 Task: Select Grocery. Add to cart, from Sprouts Farmers Market for 1123 Parrill Court, Portage, Indiana 46368, Cell Number 219-406-4695, following items : Cauliflower (each) - 2, Kerrygold Butter Garlic & Herb (3.5 oz) - 1, Red White Flesh Dragon Fruit (each) - 1, Sprouts Organic Cultured Dairy Yogurt Drink Original (12.6 oz) - 2, Russet Potatoes (4 ct) - 1, Mediterranean Orzo & Feta Salad (by pound) - 2, Spicy Buffalo Wings Meal (by pound) - 1, Giovanni Hemp Hydrating Hair Serum (2.75 oz) - 1, Giovanni Ultra Moist Shampoo Avocado Plus Olive Oil (8.5 oz) - 2, Dark Red Kidney Beans PLU #6065 (by pound) - 1
Action: Mouse moved to (423, 140)
Screenshot: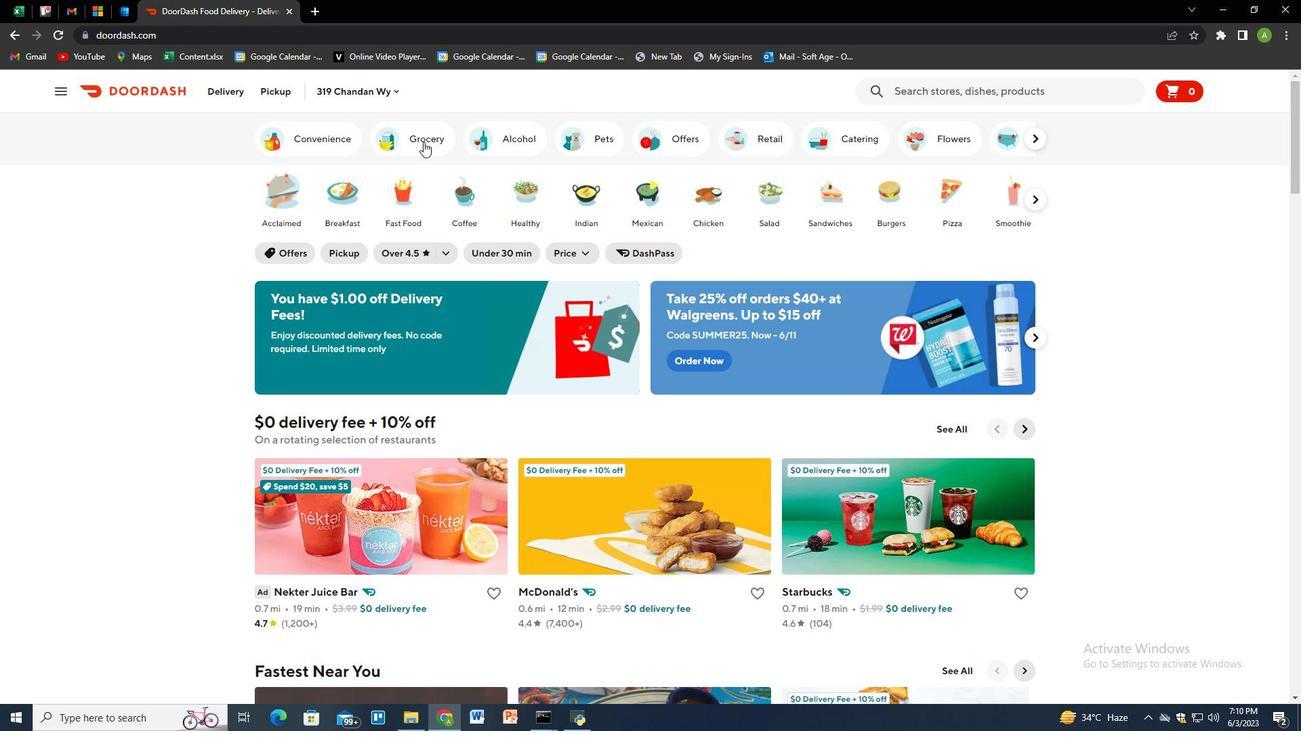 
Action: Mouse pressed left at (423, 140)
Screenshot: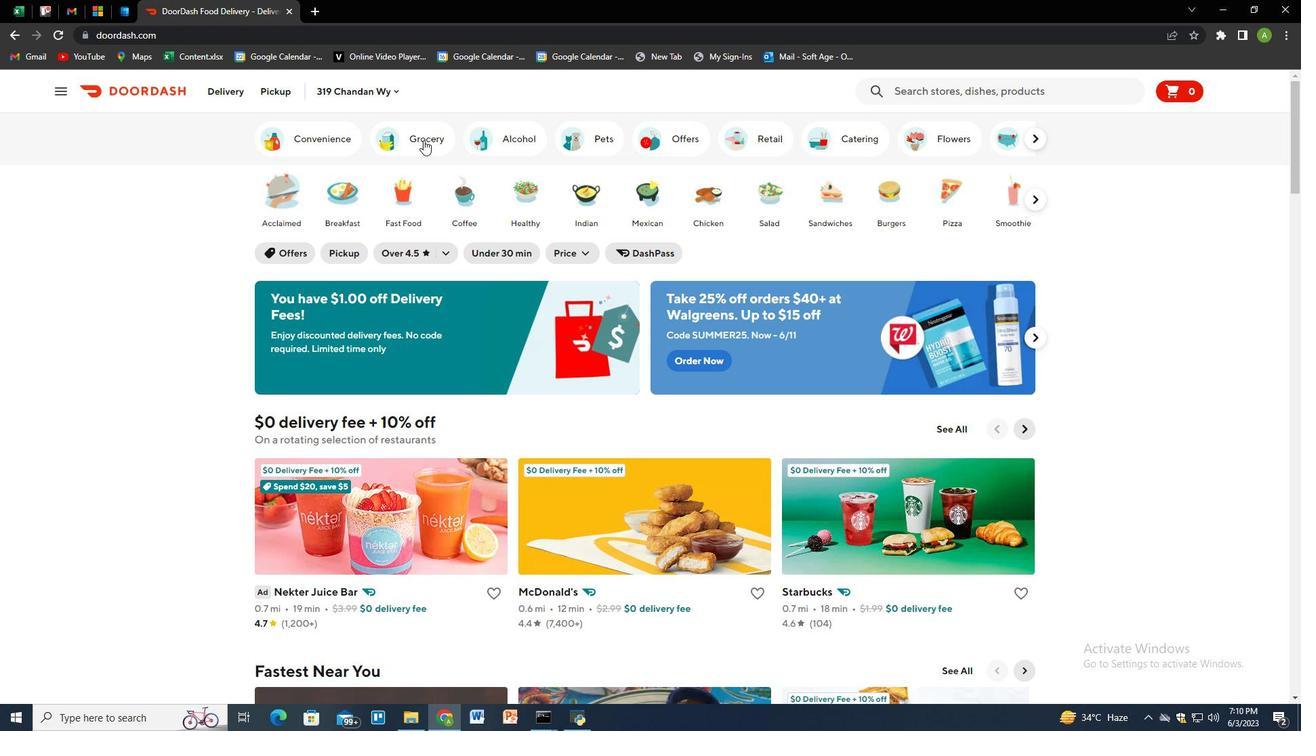 
Action: Mouse moved to (563, 433)
Screenshot: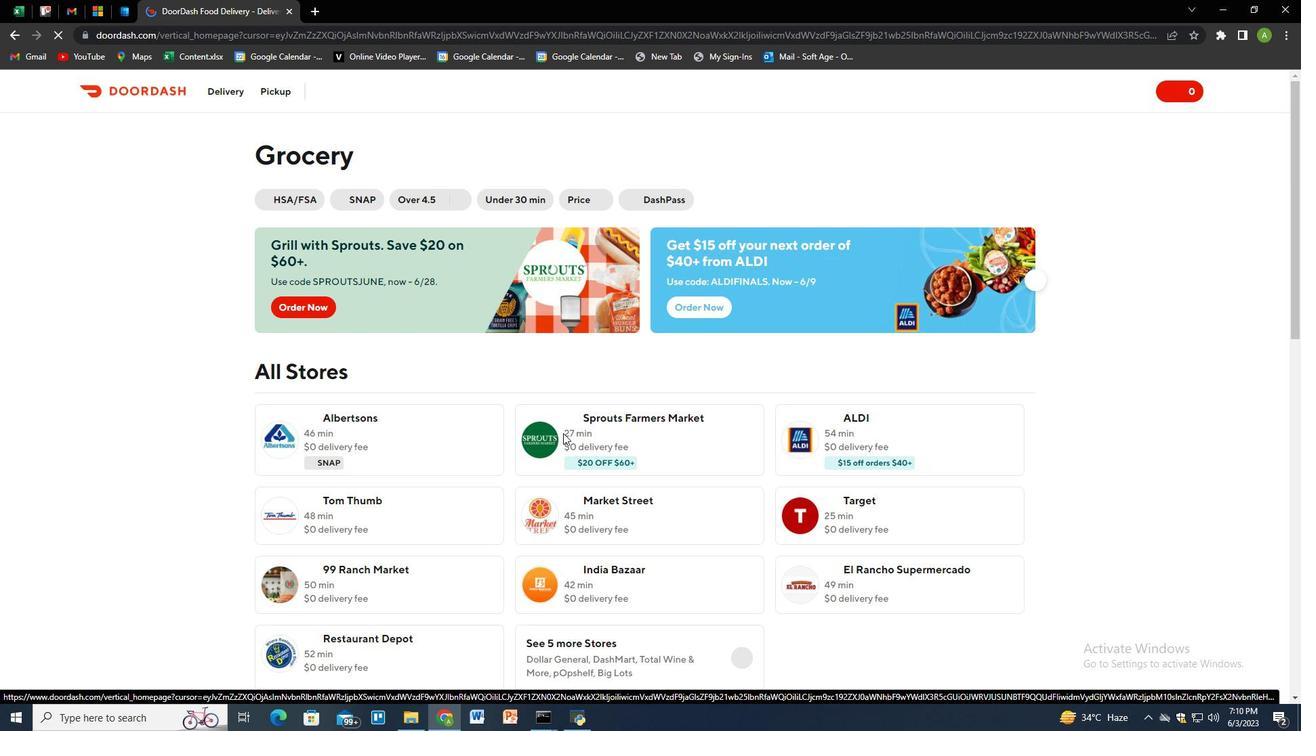 
Action: Mouse pressed left at (563, 433)
Screenshot: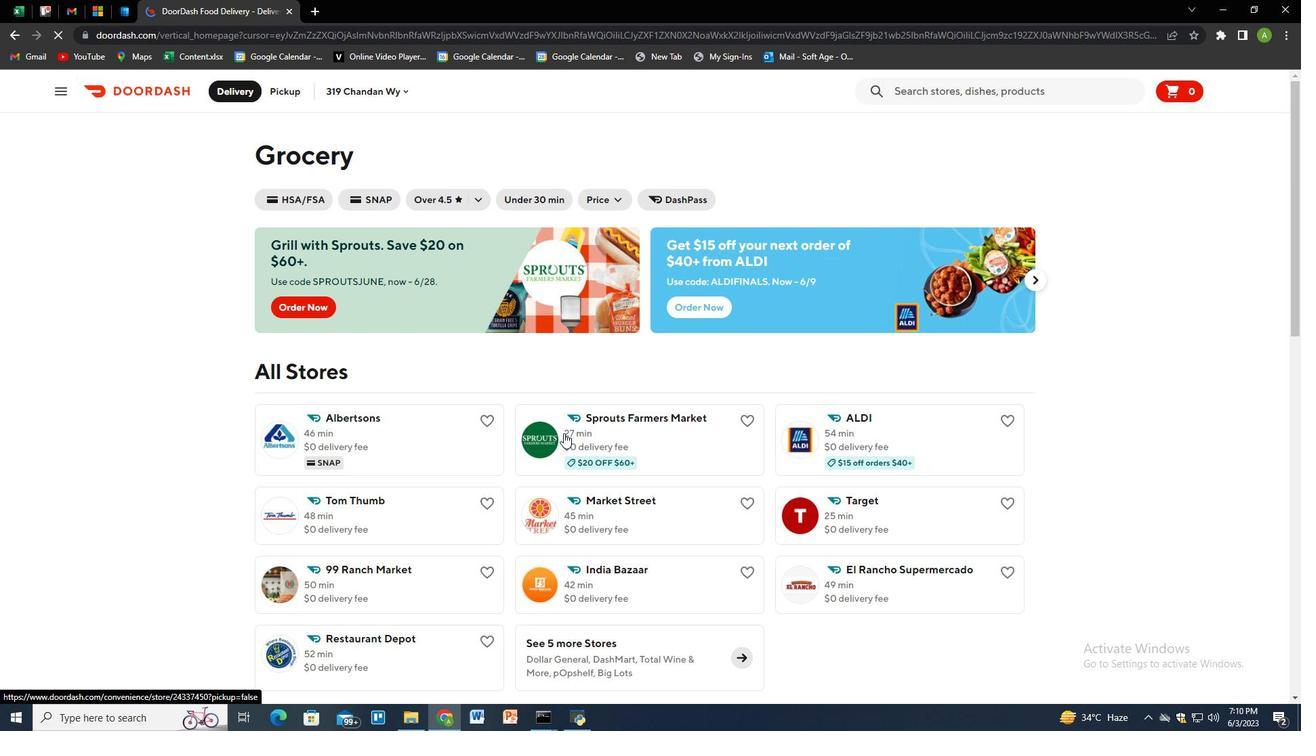 
Action: Mouse moved to (288, 88)
Screenshot: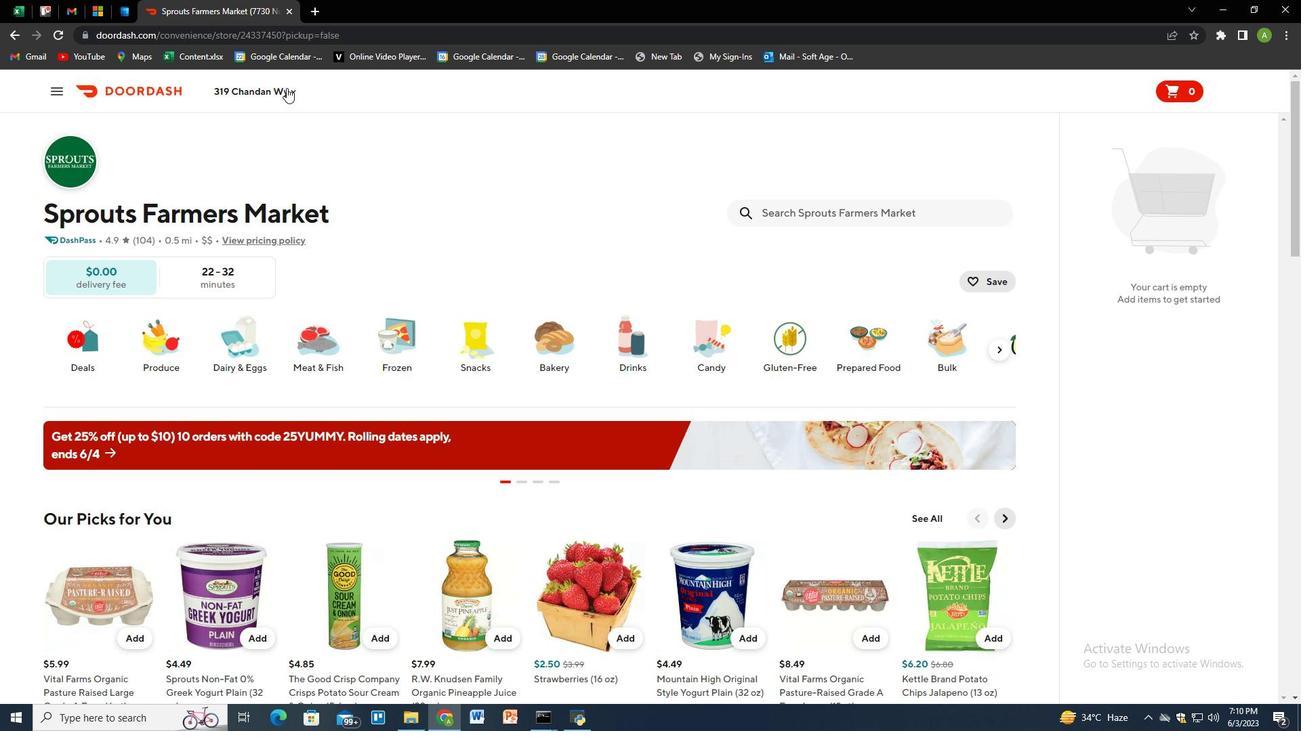 
Action: Mouse pressed left at (288, 88)
Screenshot: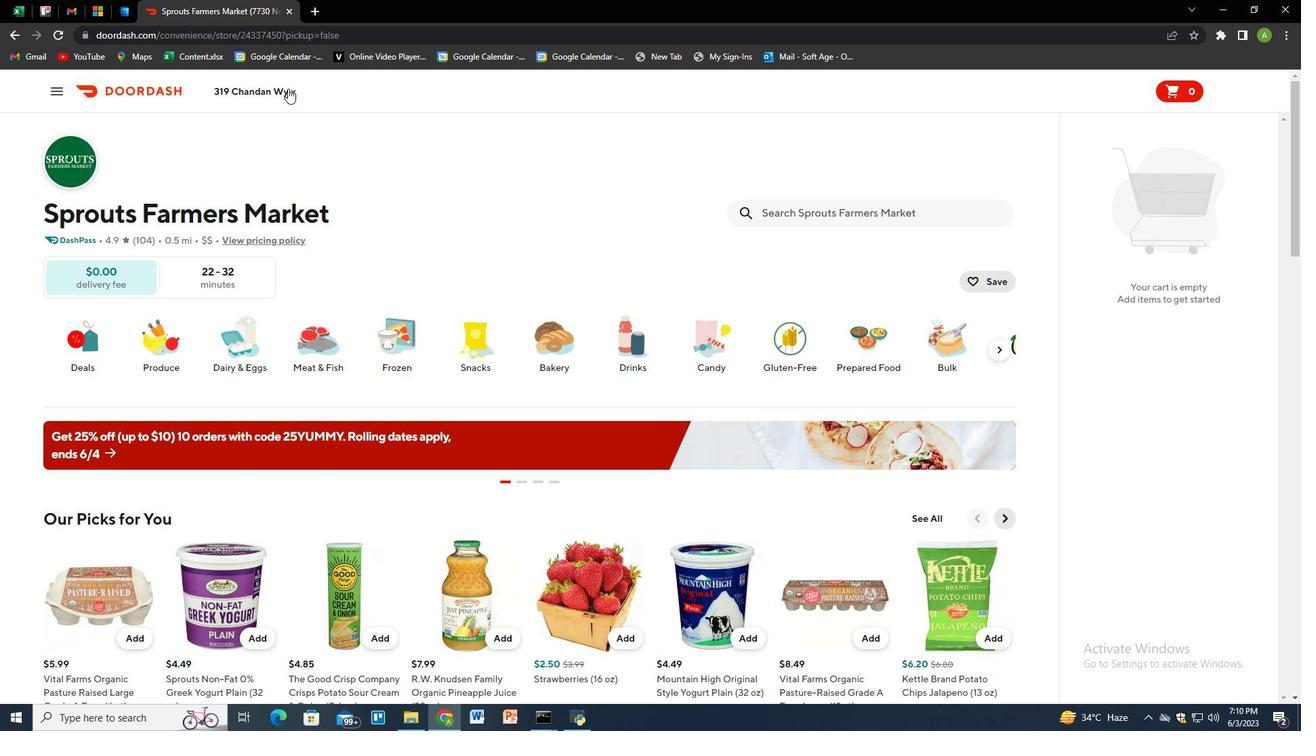 
Action: Mouse moved to (305, 145)
Screenshot: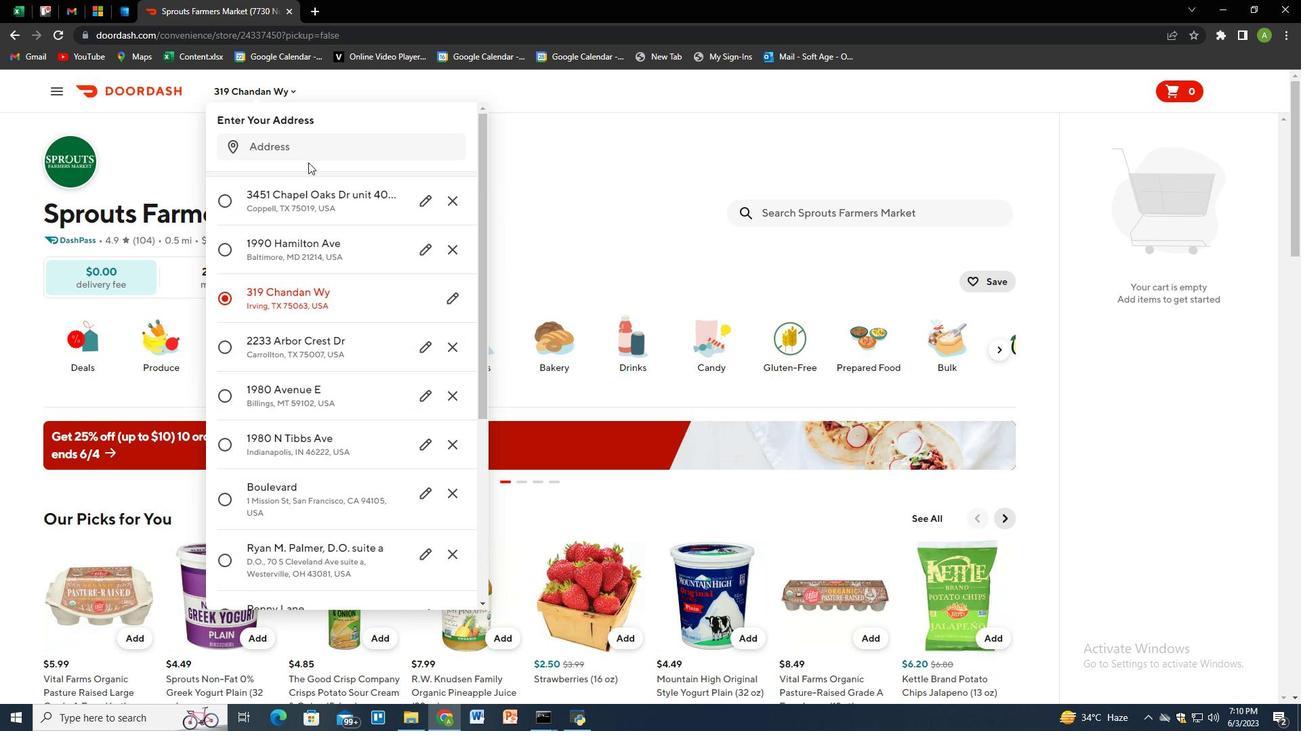
Action: Mouse pressed left at (305, 145)
Screenshot: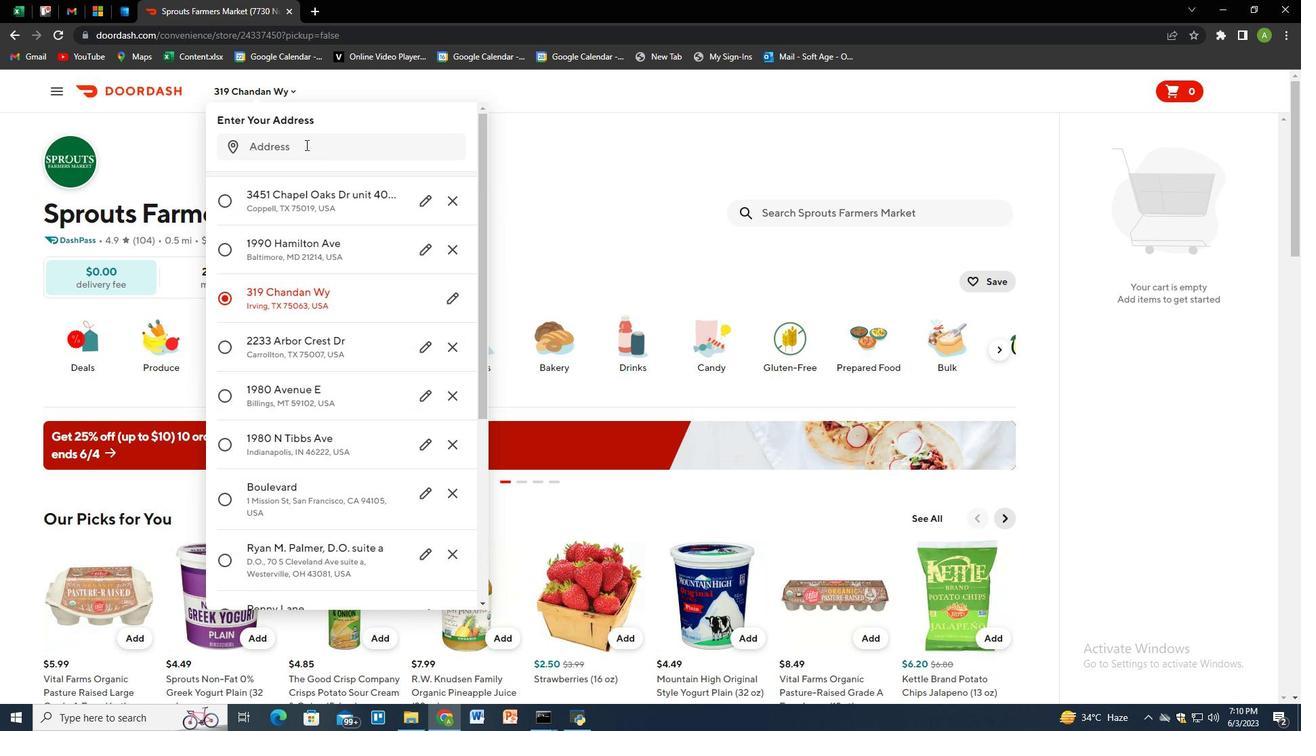 
Action: Key pressed 46368<Key.backspace><Key.backspace><Key.backspace><Key.backspace><Key.backspace><Key.backspace><Key.backspace><Key.backspace><Key.backspace><Key.backspace>1123<Key.space>parrill<Key.space>court,<Key.space>portage,<Key.space>indiana<Key.space>46368<Key.enter>
Screenshot: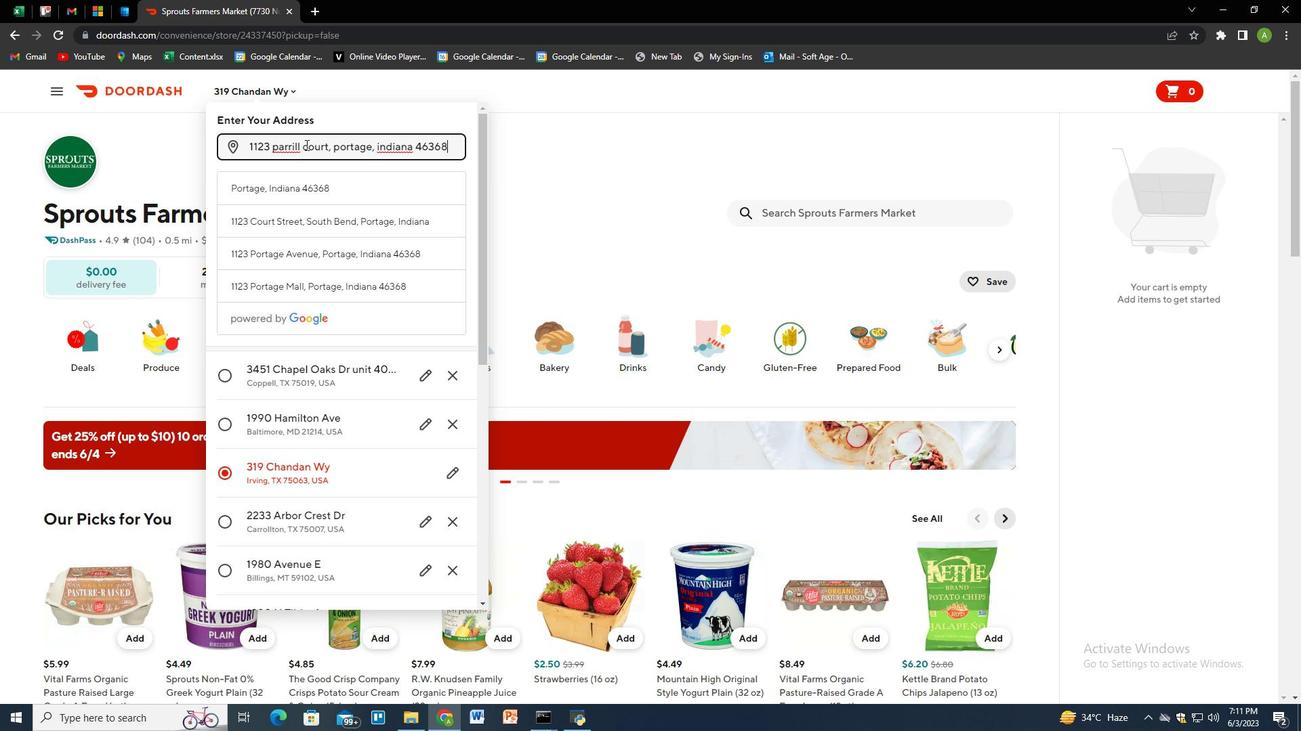 
Action: Mouse moved to (412, 603)
Screenshot: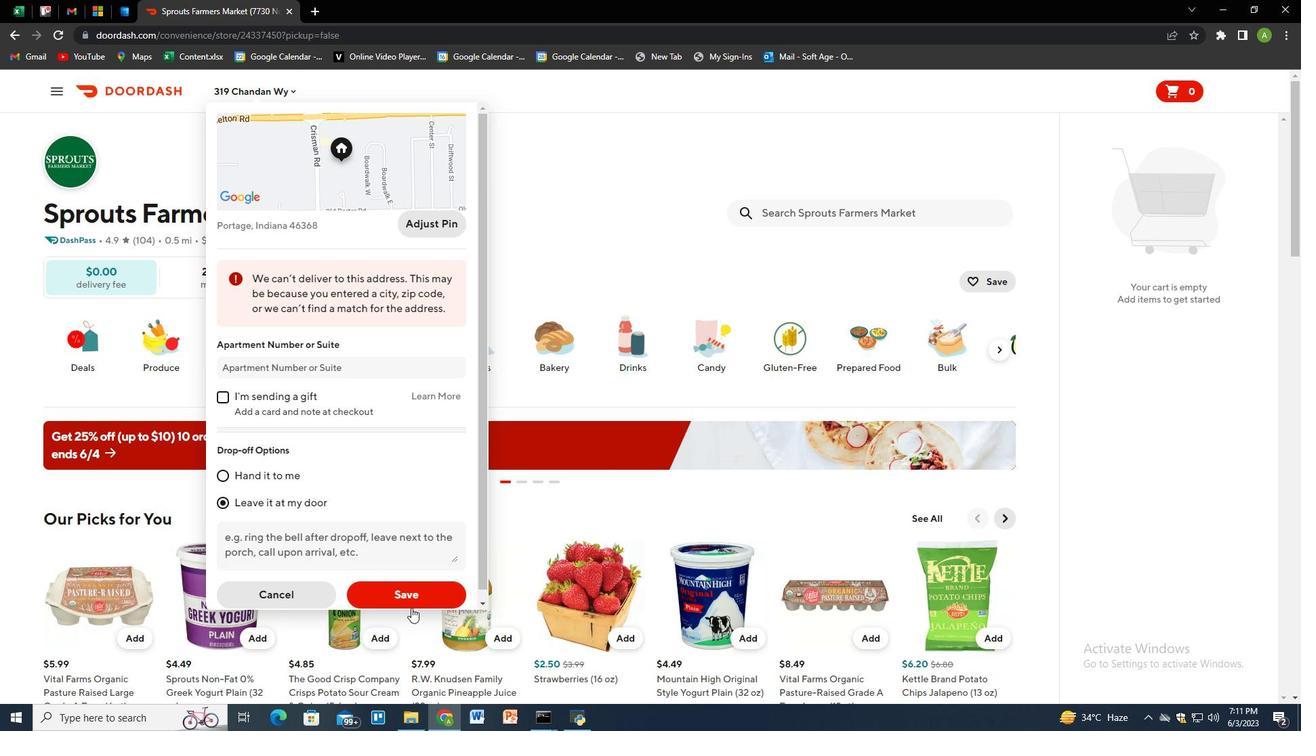 
Action: Mouse pressed left at (412, 603)
Screenshot: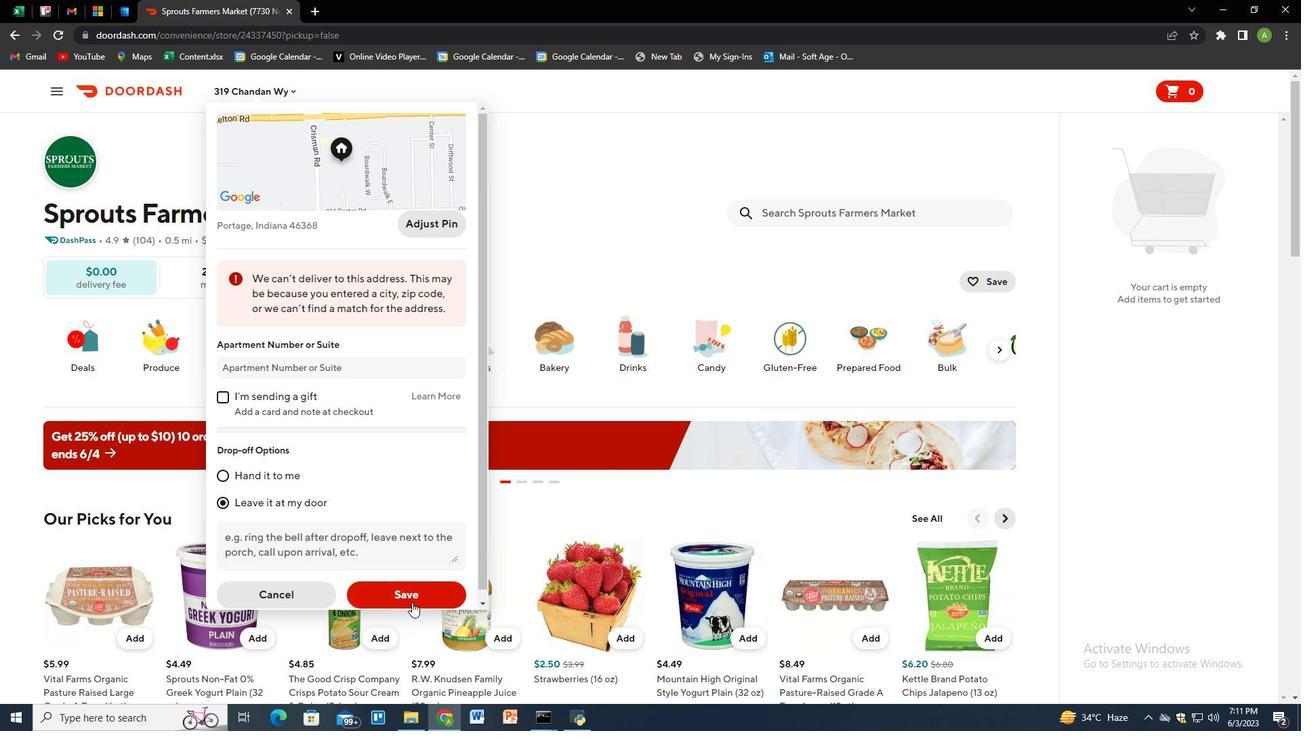 
Action: Mouse moved to (804, 218)
Screenshot: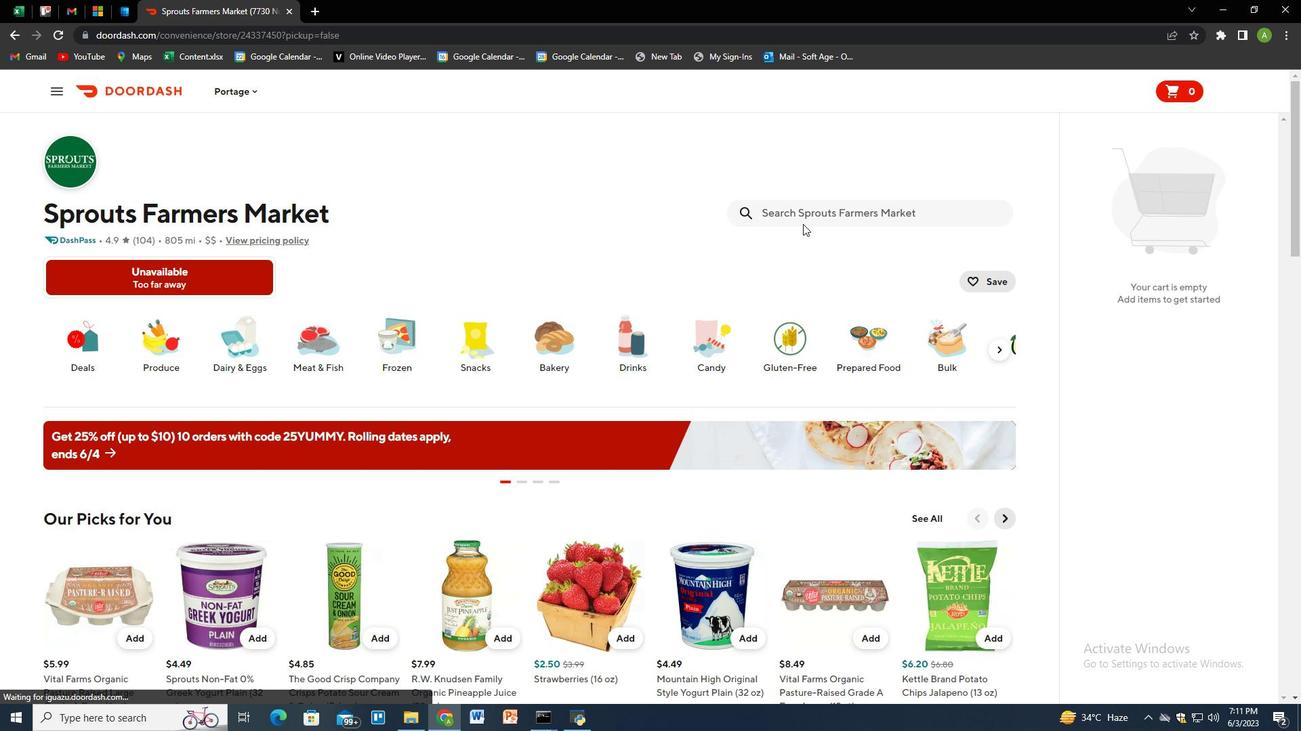 
Action: Mouse pressed left at (804, 218)
Screenshot: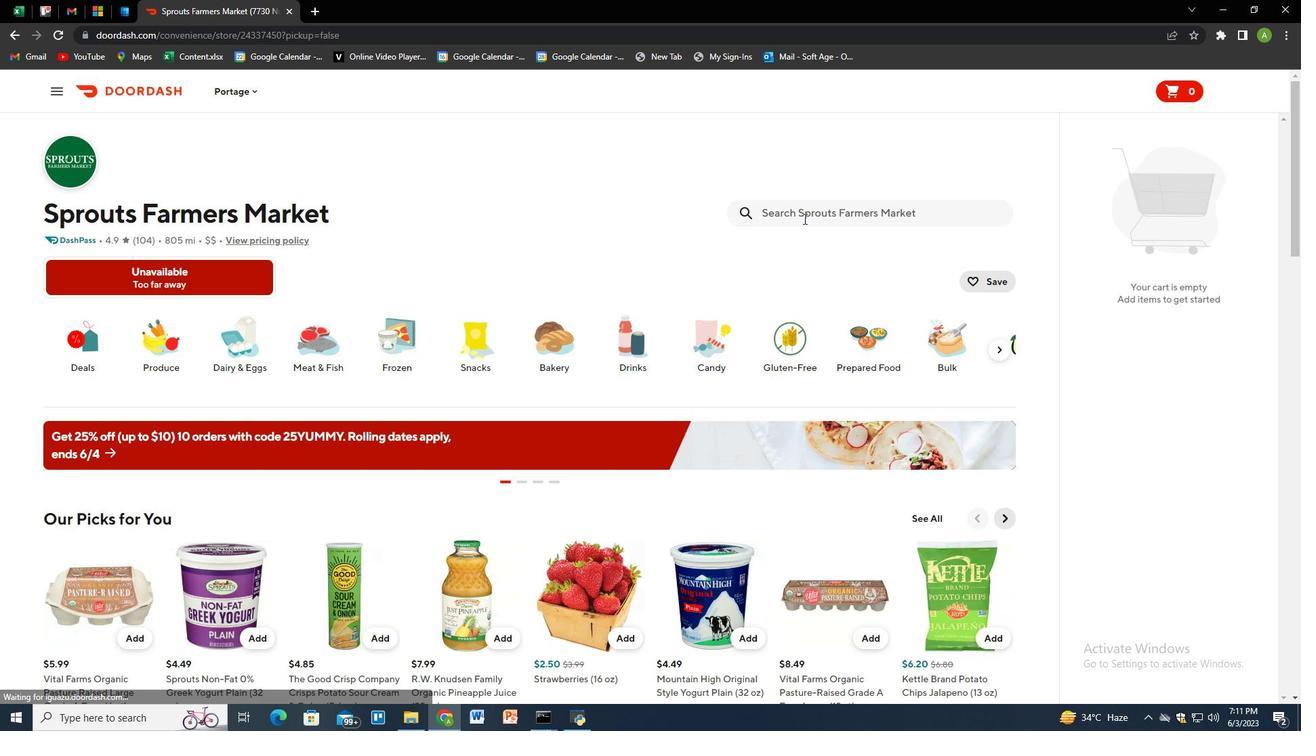
Action: Key pressed cauliflower<Key.space><Key.shift_r>(each<Key.shift_r>)<Key.enter>
Screenshot: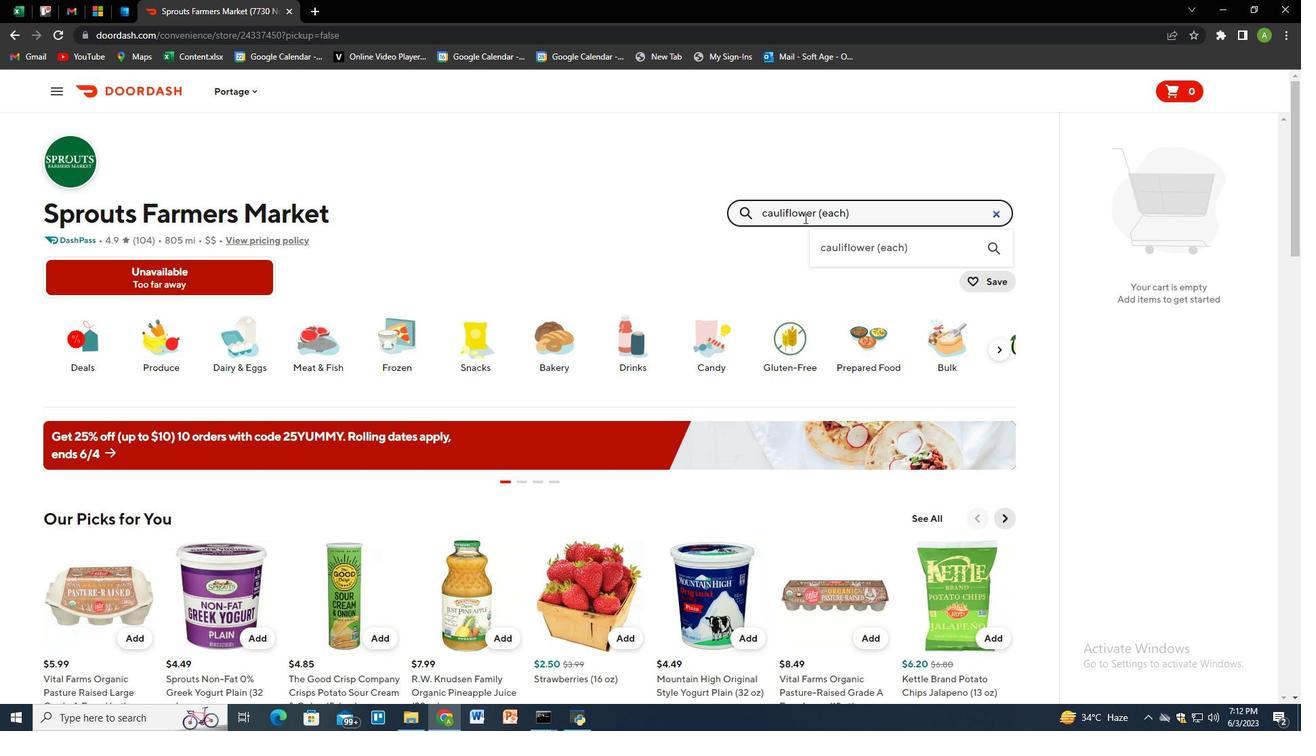 
Action: Mouse moved to (120, 355)
Screenshot: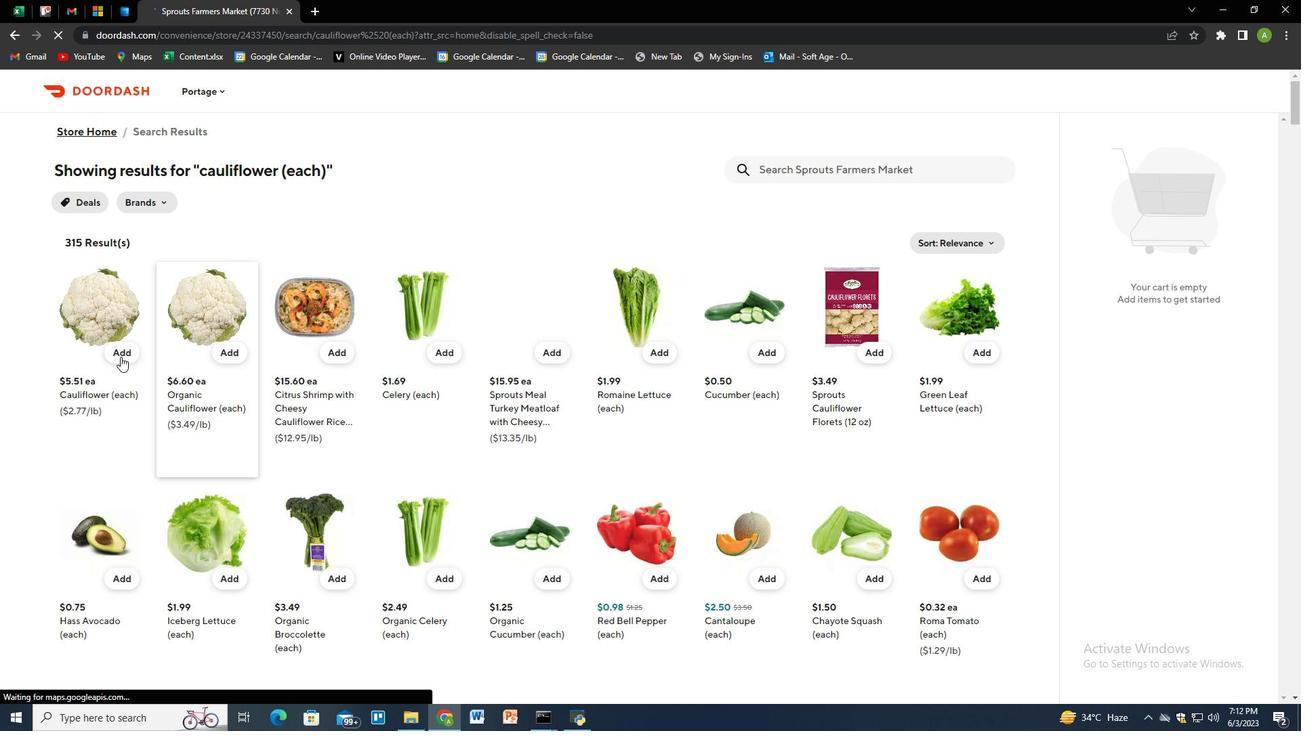 
Action: Mouse pressed left at (120, 355)
Screenshot: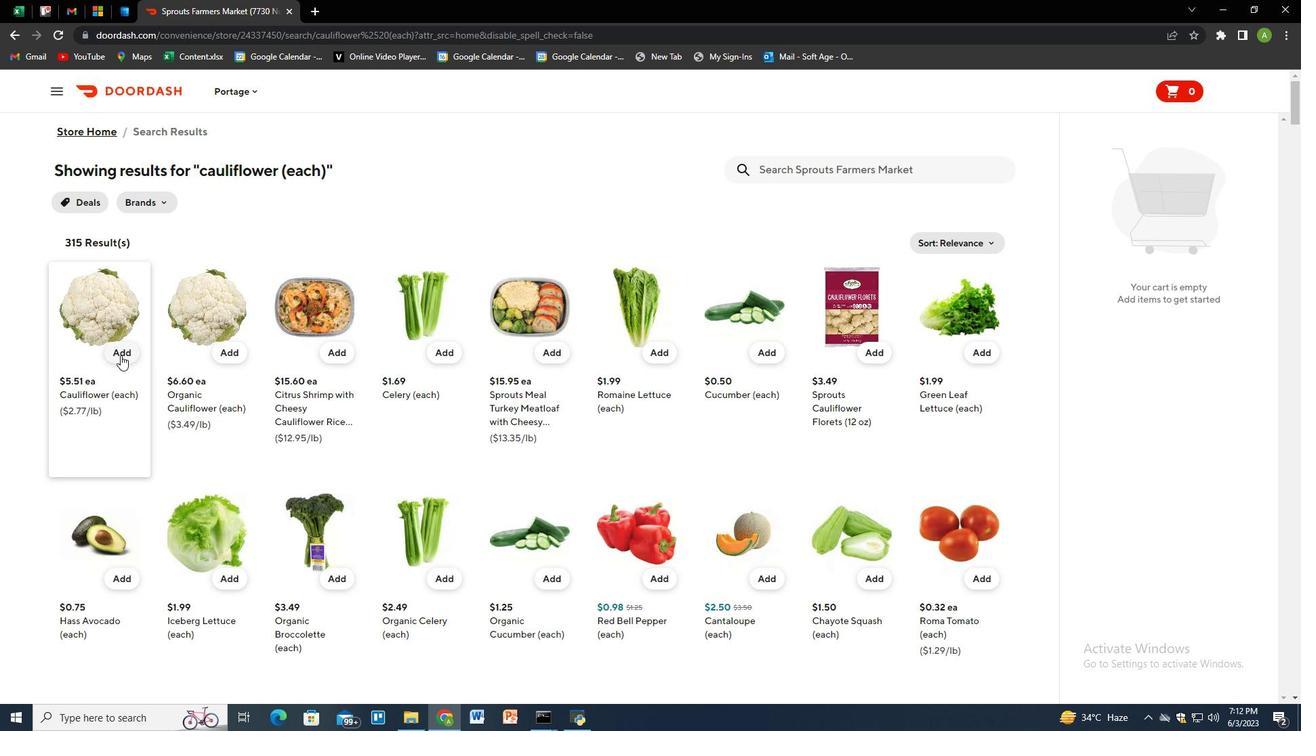 
Action: Mouse moved to (1257, 248)
Screenshot: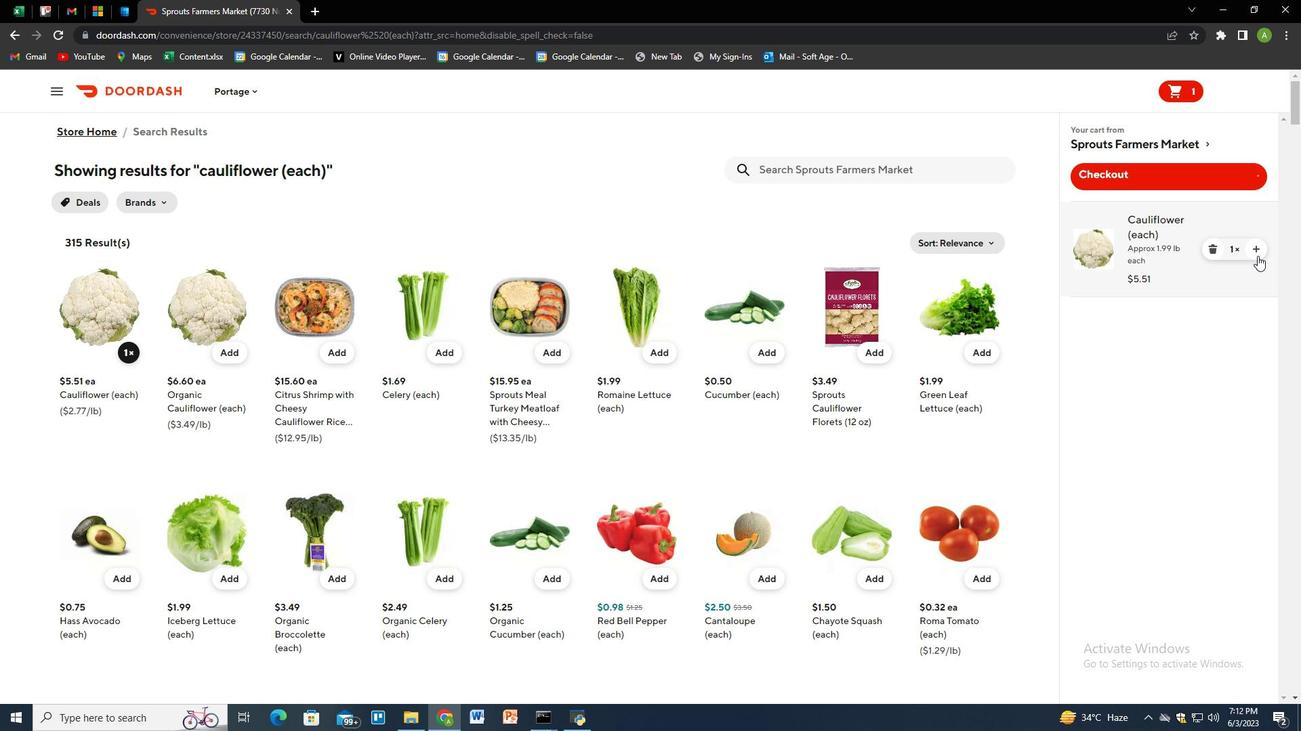 
Action: Mouse pressed left at (1257, 248)
Screenshot: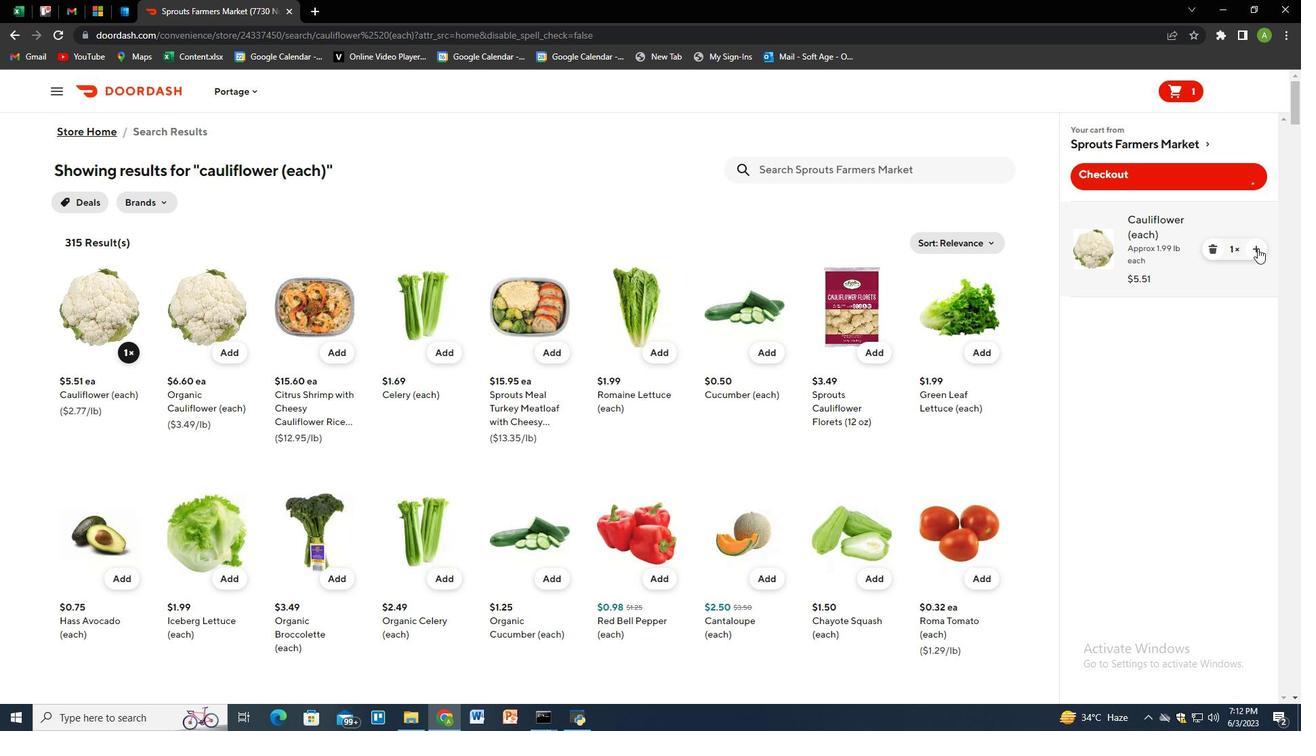 
Action: Mouse moved to (828, 170)
Screenshot: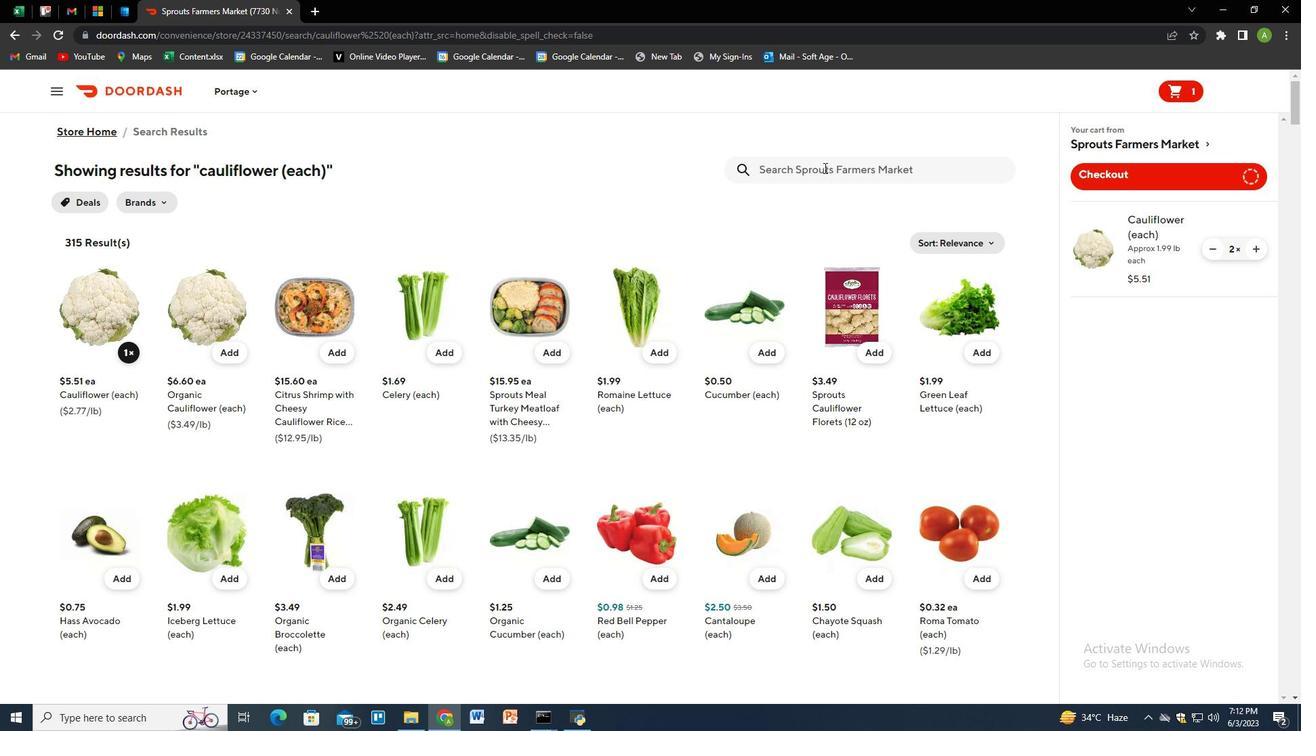 
Action: Mouse pressed left at (828, 170)
Screenshot: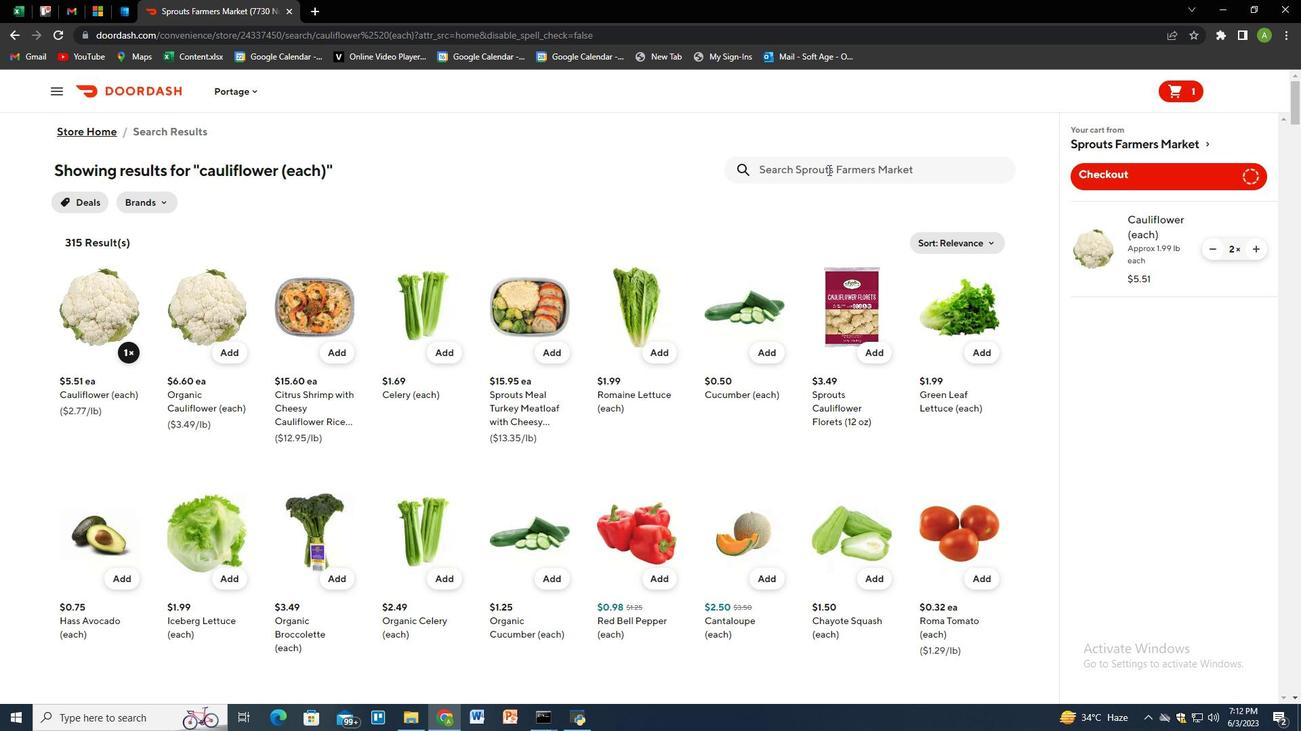 
Action: Key pressed kerrygold<Key.space>butter<Key.space>garlic<Key.space><Key.shift_r><Key.shift_r><Key.shift_r><Key.shift_r><Key.shift_r><Key.shift_r><Key.shift_r><Key.shift_r><Key.shift_r><Key.shift_r><Key.shift_r><Key.shift_r><Key.shift_r><Key.shift_r><Key.shift_r>&<Key.space>herb<Key.space><Key.shift_r>(3.5<Key.space>oz<Key.shift_r>)<Key.enter>
Screenshot: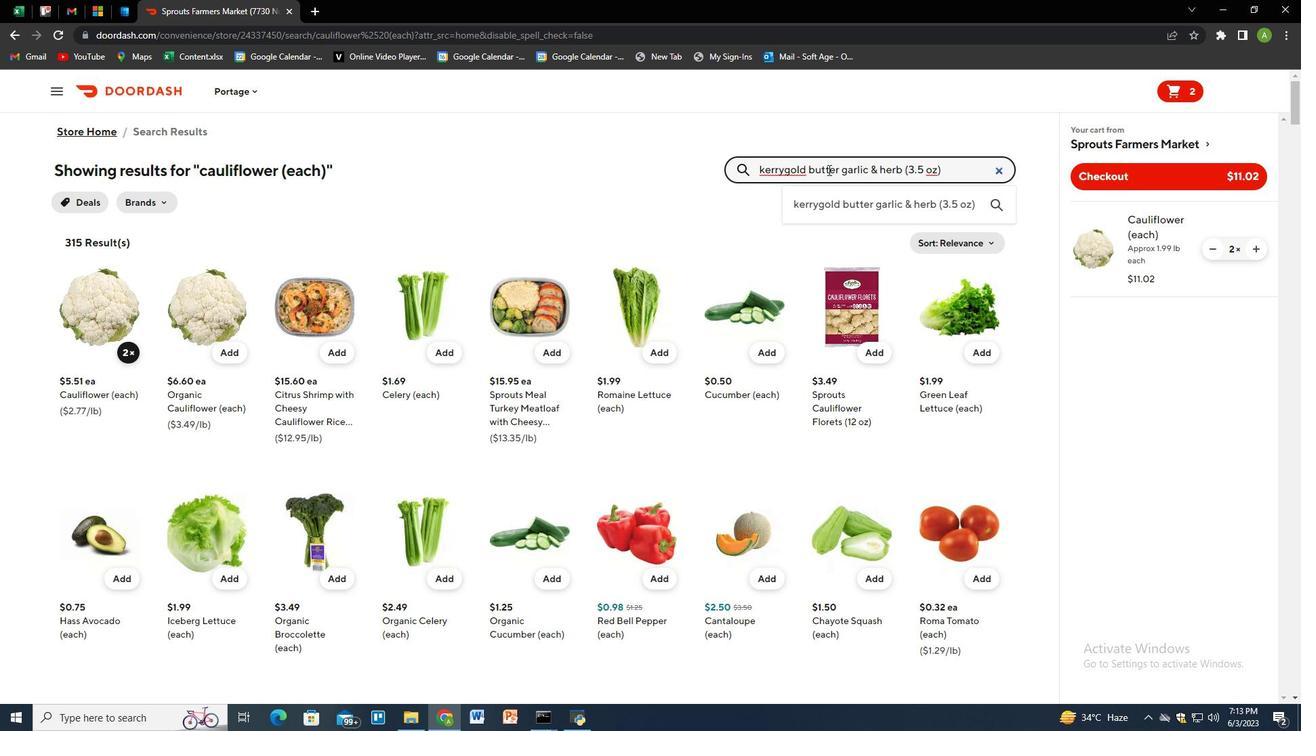 
Action: Mouse moved to (127, 353)
Screenshot: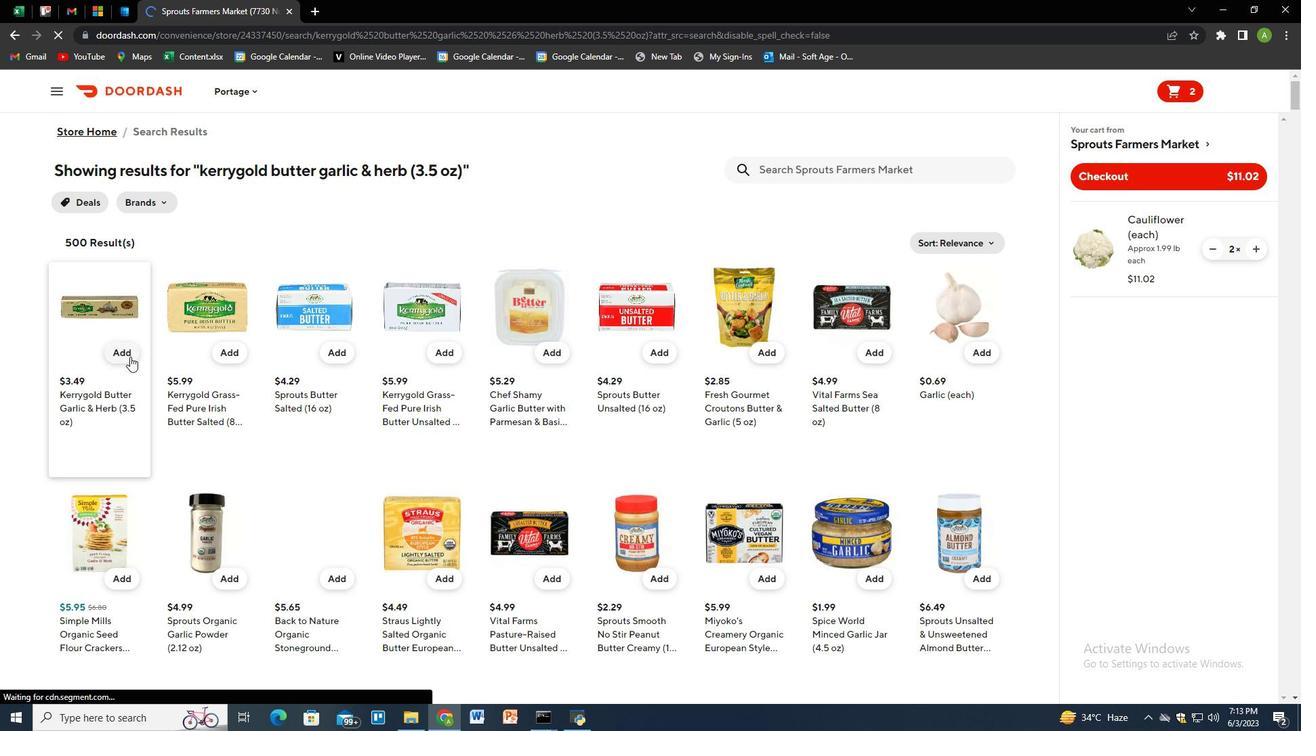 
Action: Mouse pressed left at (127, 353)
Screenshot: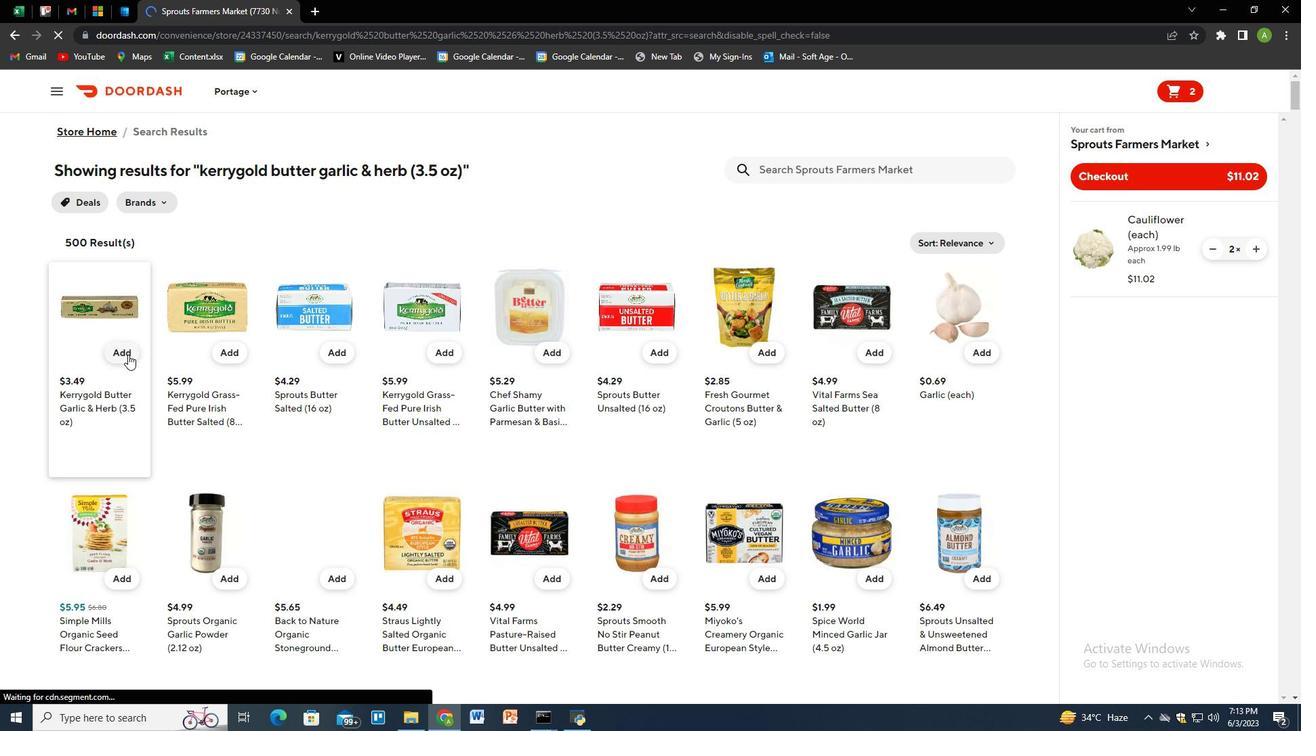 
Action: Mouse moved to (784, 165)
Screenshot: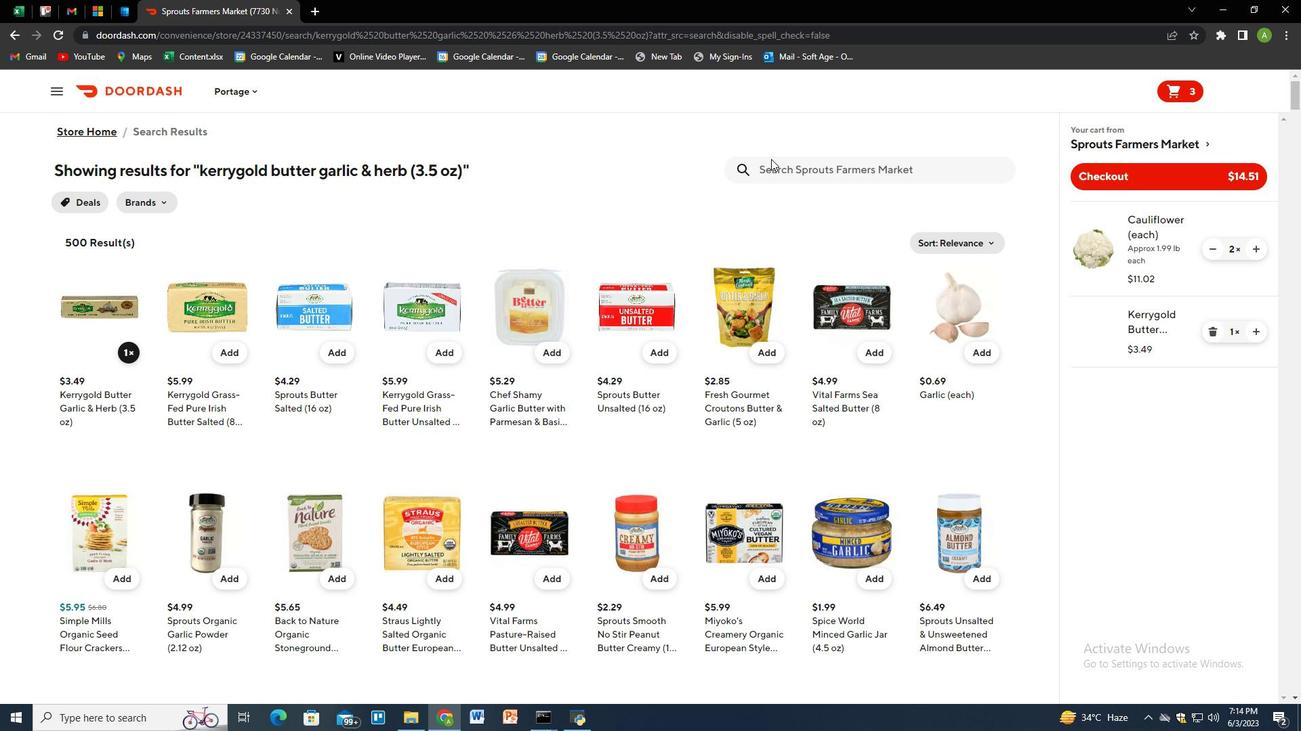 
Action: Mouse pressed left at (784, 165)
Screenshot: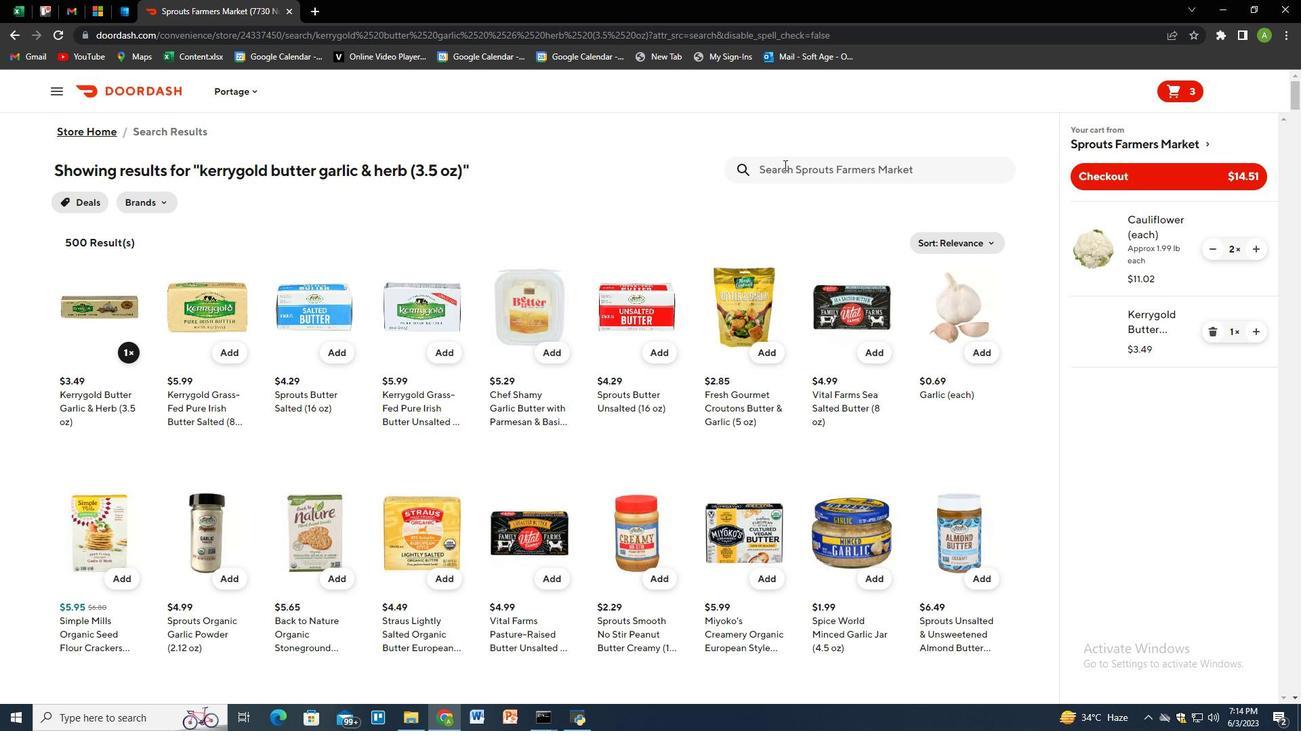 
Action: Key pressed red<Key.space>white<Key.space>flesh<Key.space>dragon<Key.space>fruit<Key.space><Key.shift_r>(each<Key.shift_r>)<Key.enter><Key.enter><Key.enter>
Screenshot: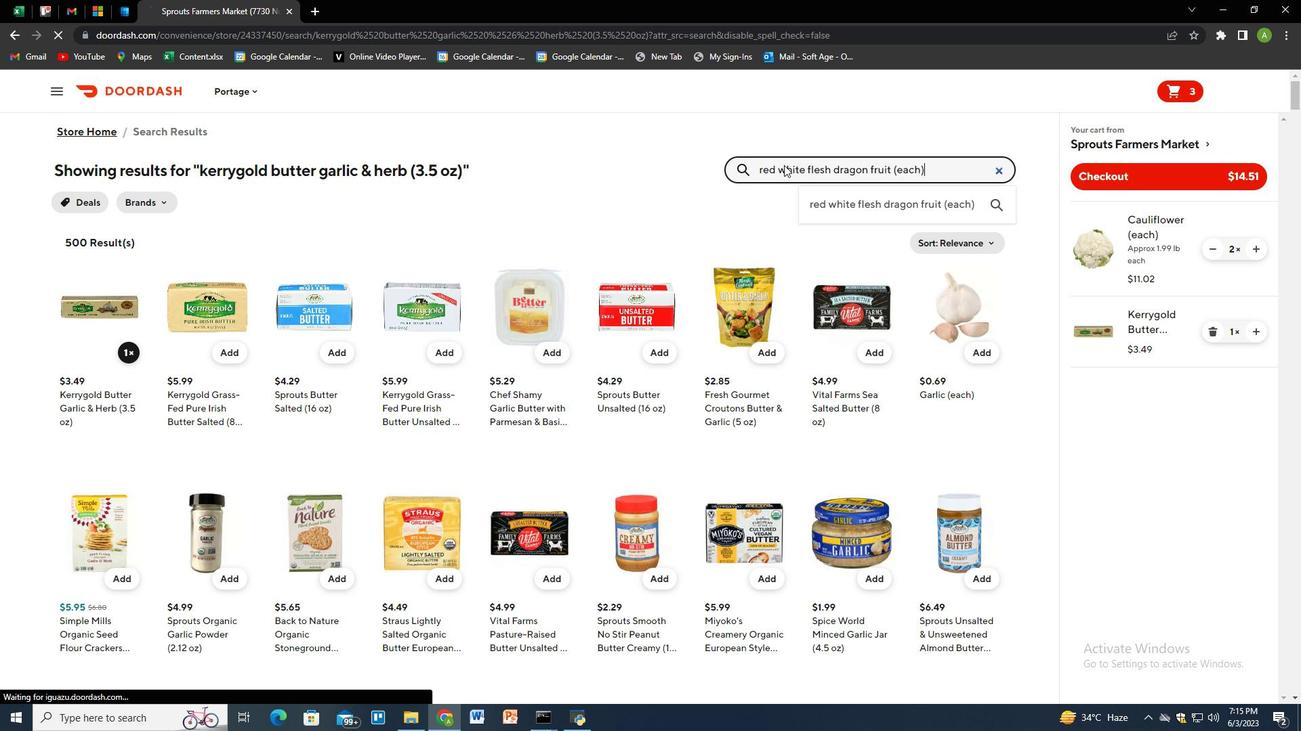 
Action: Mouse moved to (128, 347)
Screenshot: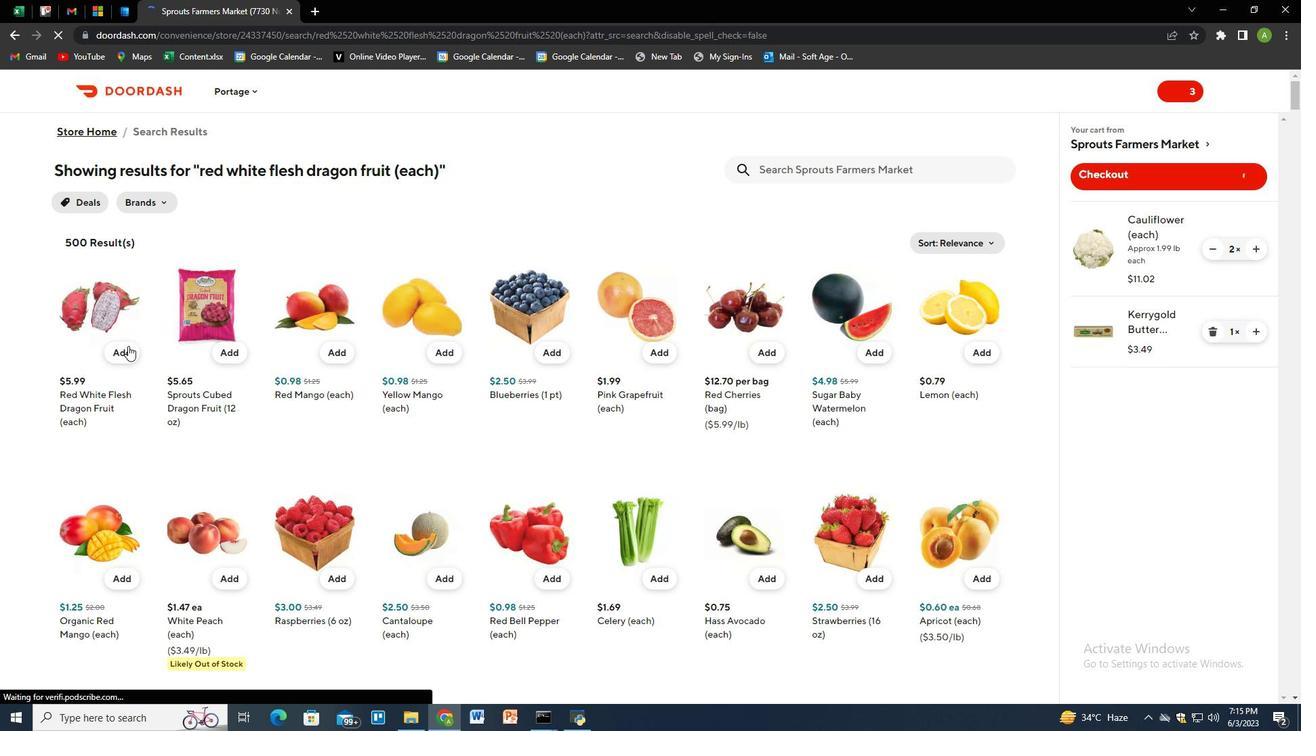 
Action: Mouse pressed left at (128, 347)
Screenshot: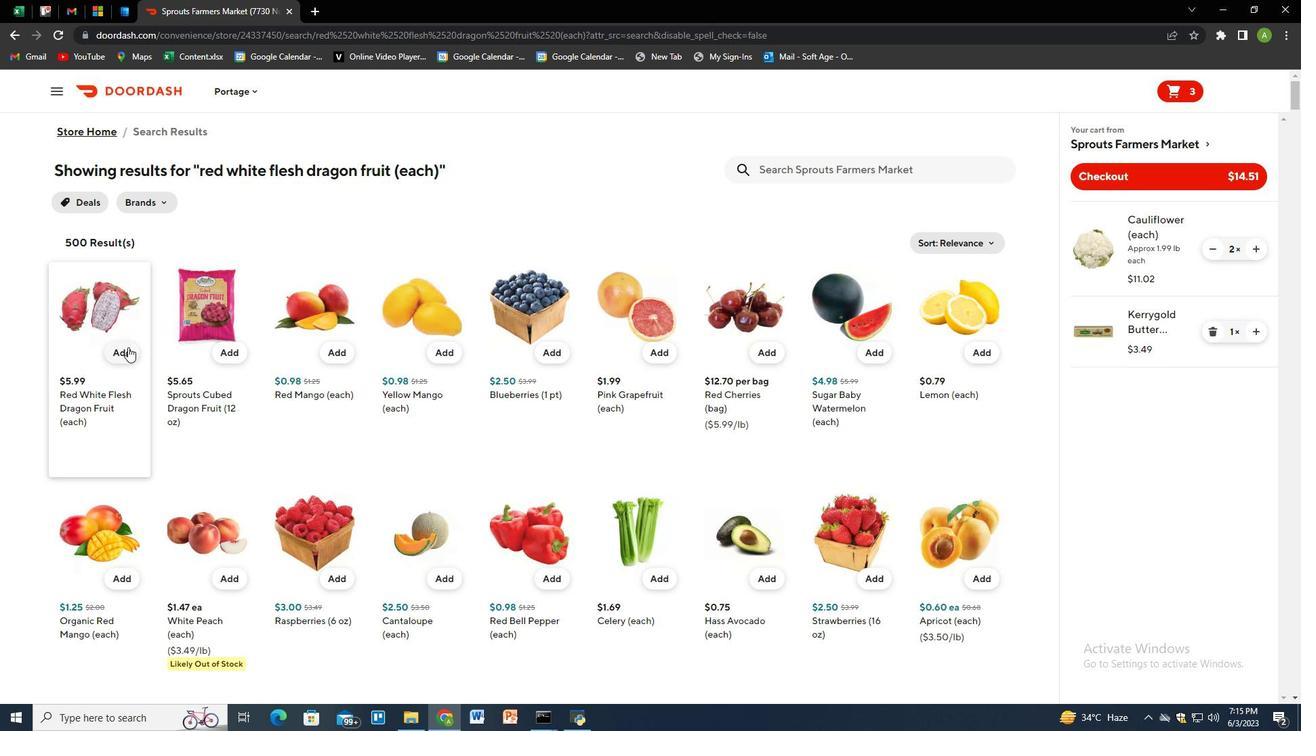
Action: Mouse moved to (783, 169)
Screenshot: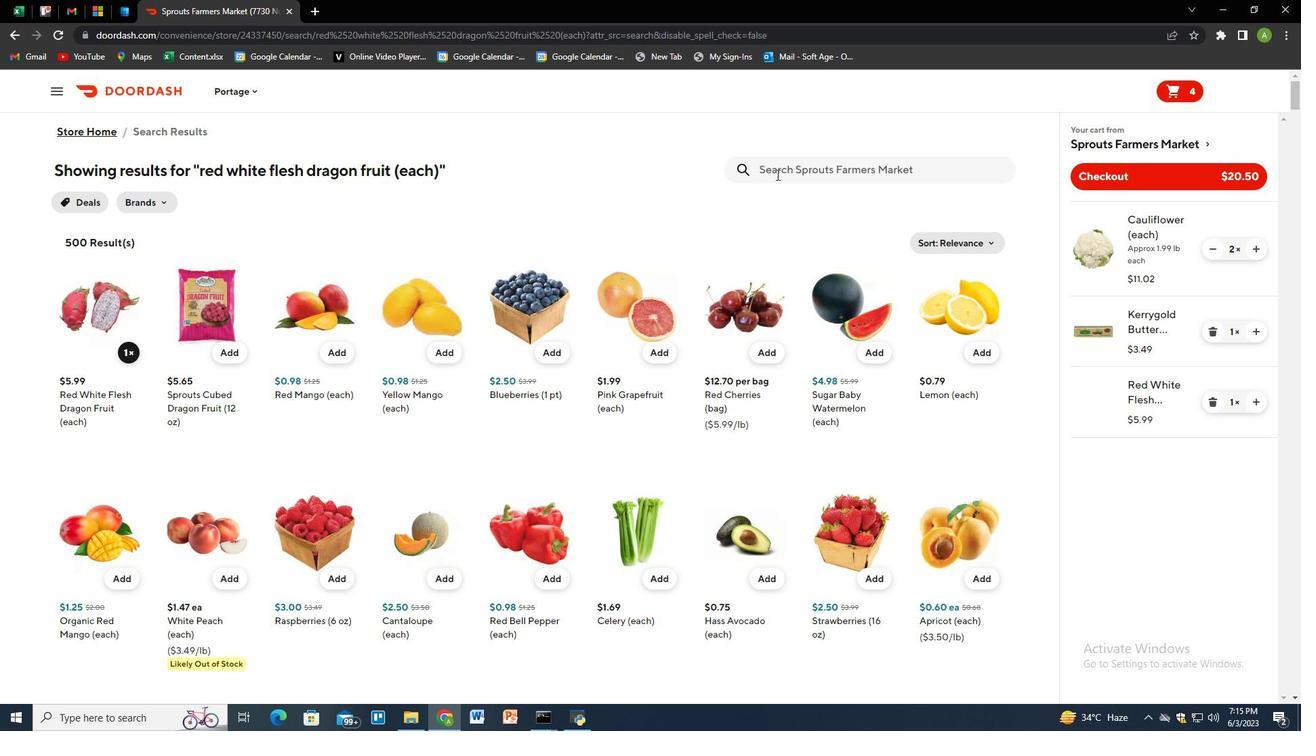 
Action: Mouse pressed left at (783, 169)
Screenshot: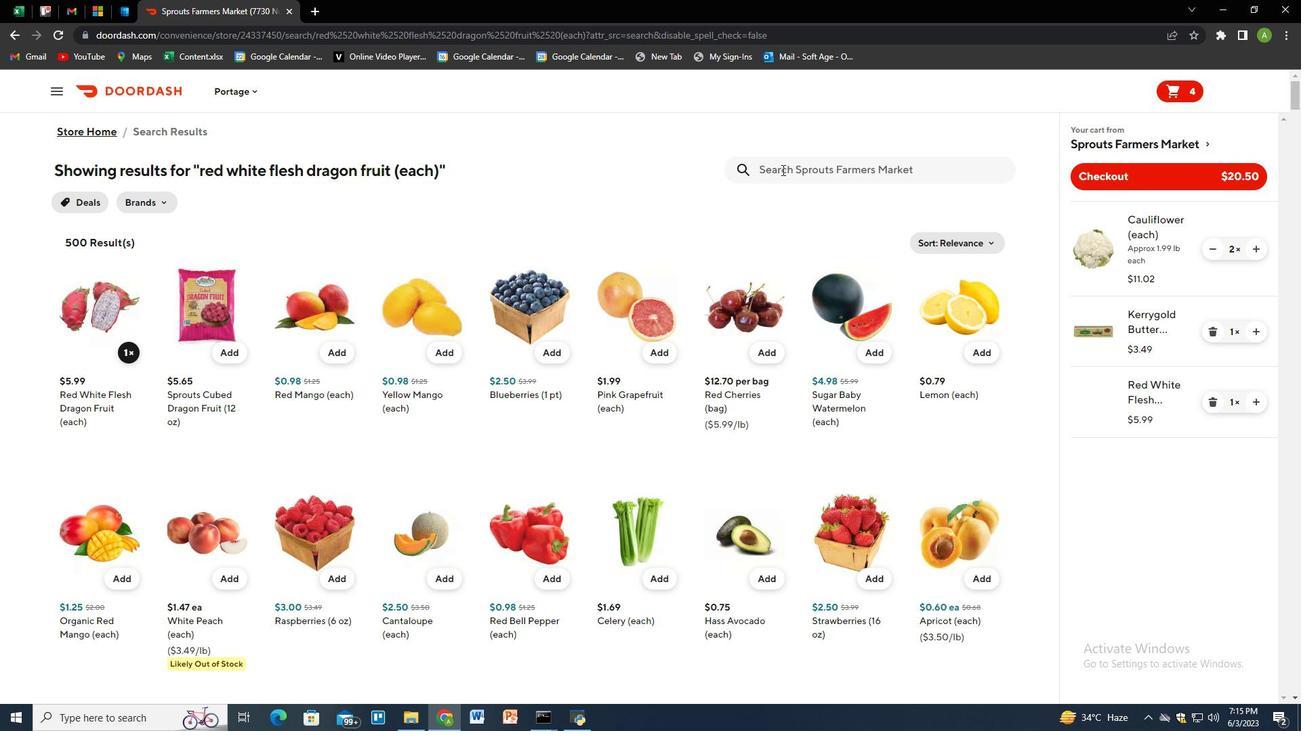 
Action: Key pressed sprouts<Key.space>organic<Key.space>cultured<Key.space>dairy<Key.space>you<Key.backspace>gurt<Key.space>drink<Key.space>original<Key.space><Key.shift_r>(12.6<Key.space>oz<Key.shift_r>)<Key.enter>
Screenshot: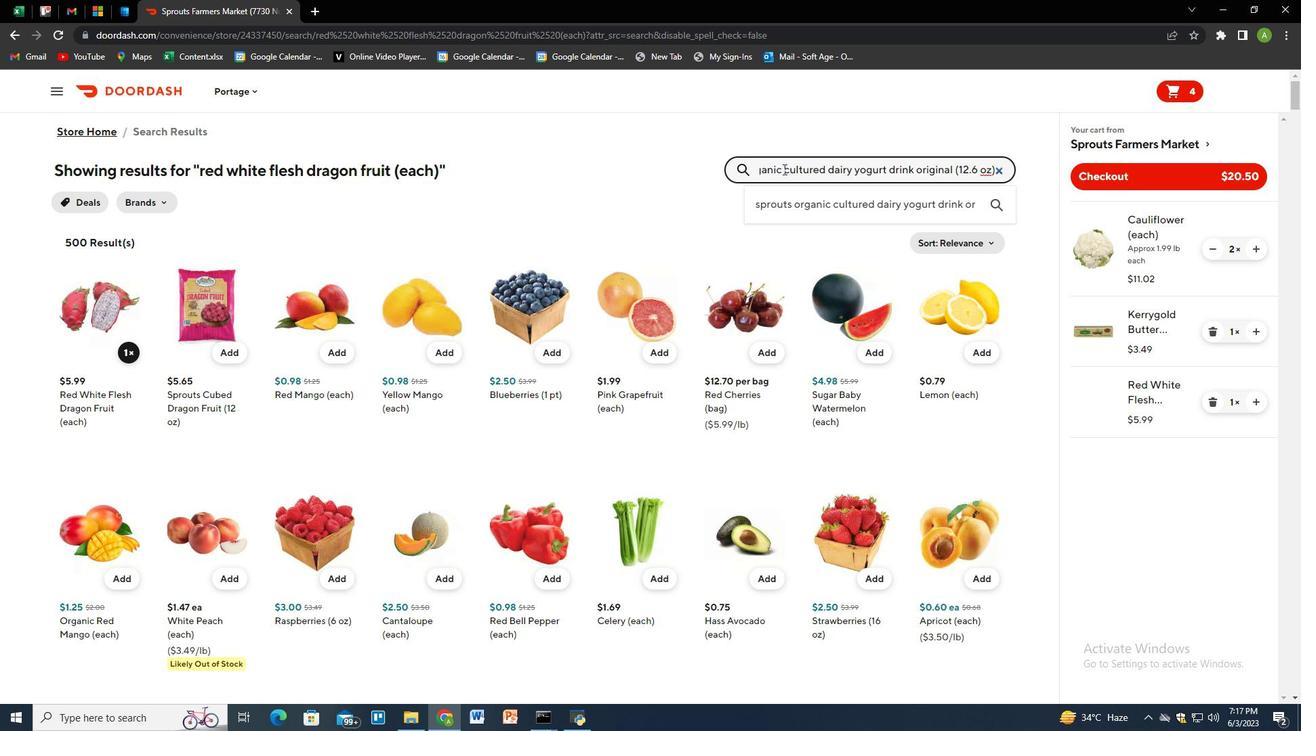 
Action: Mouse moved to (117, 353)
Screenshot: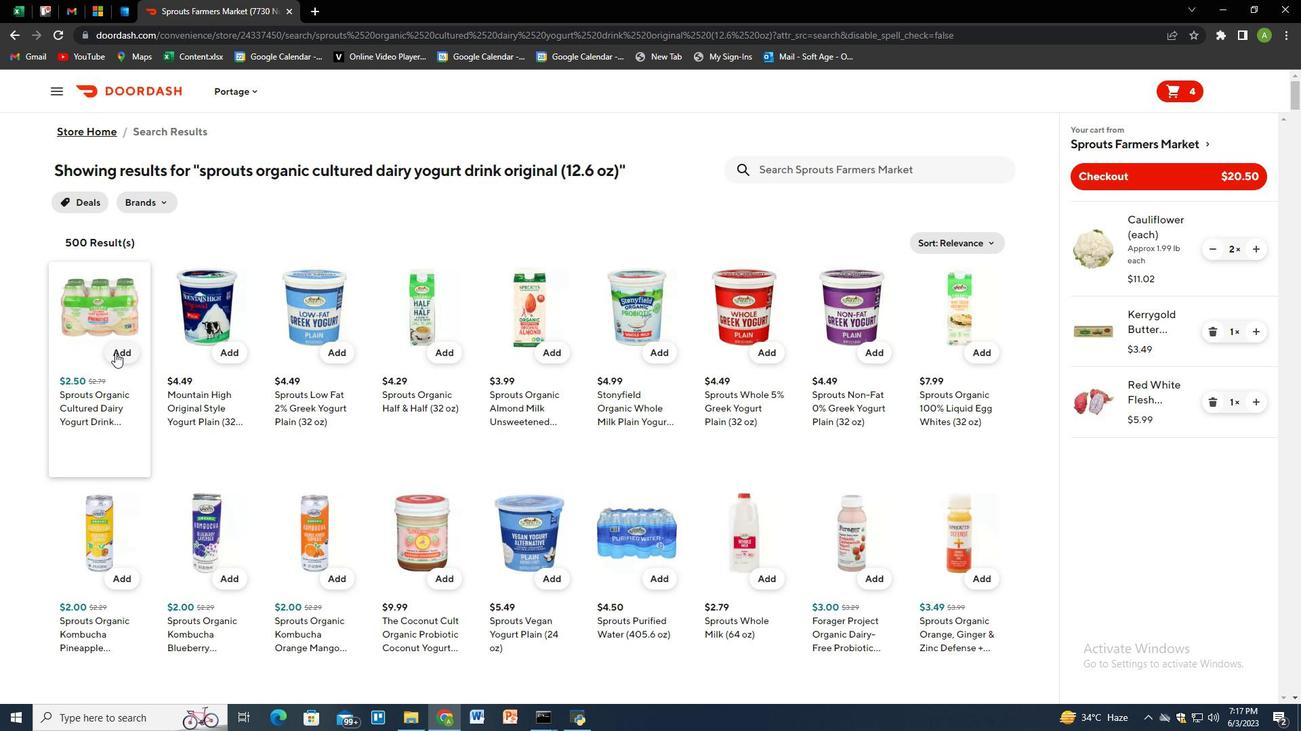 
Action: Mouse pressed left at (117, 353)
Screenshot: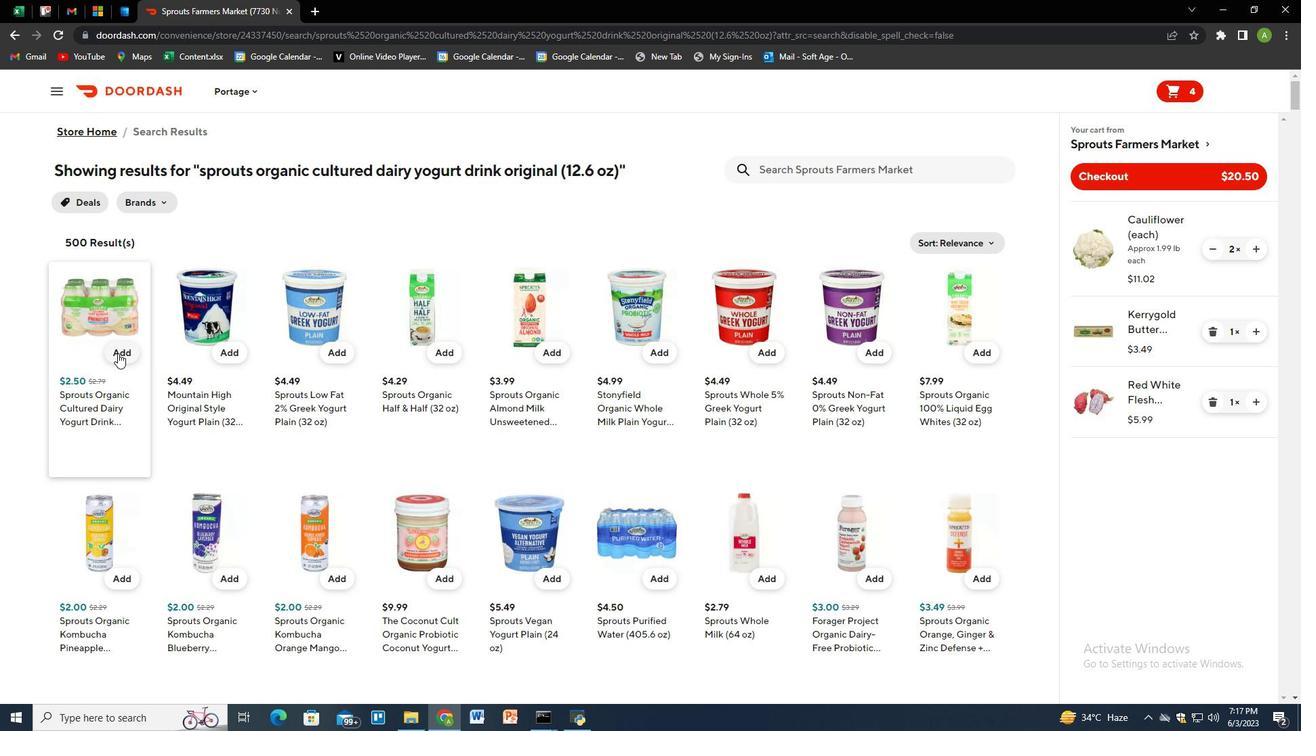 
Action: Mouse moved to (1263, 470)
Screenshot: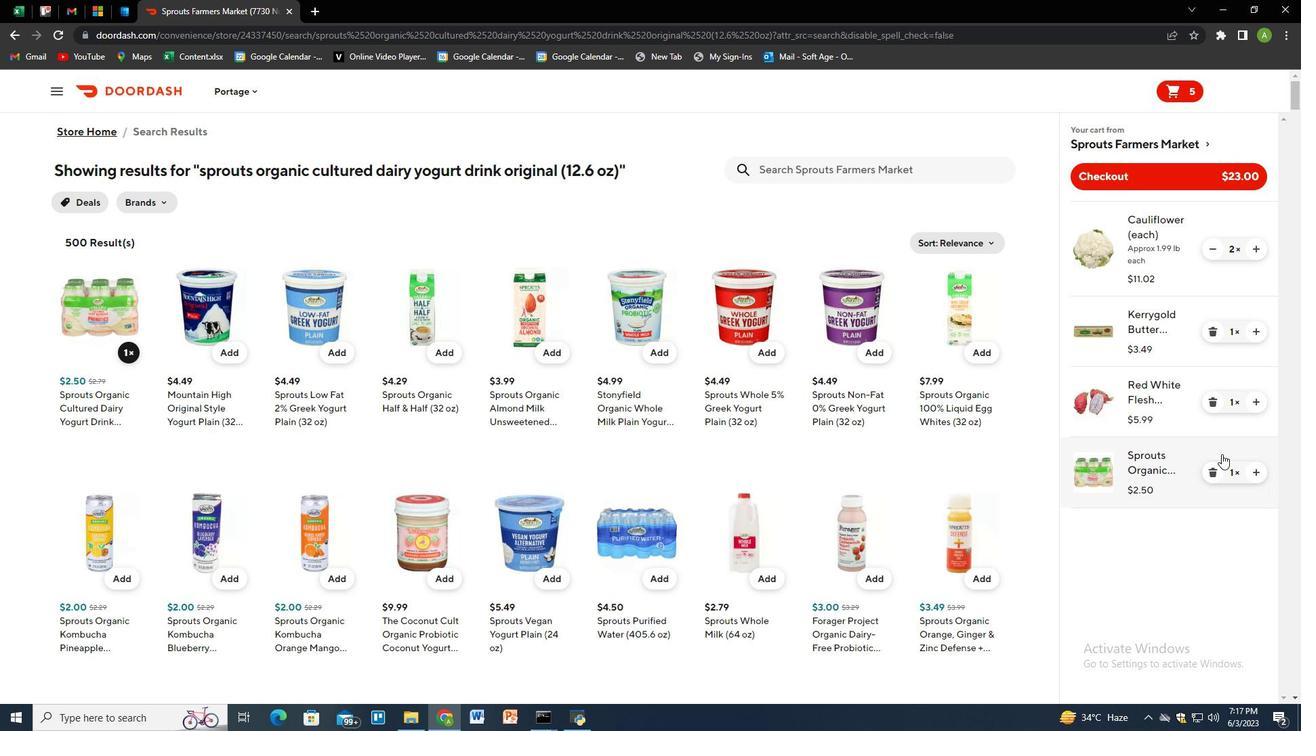
Action: Mouse pressed left at (1263, 470)
Screenshot: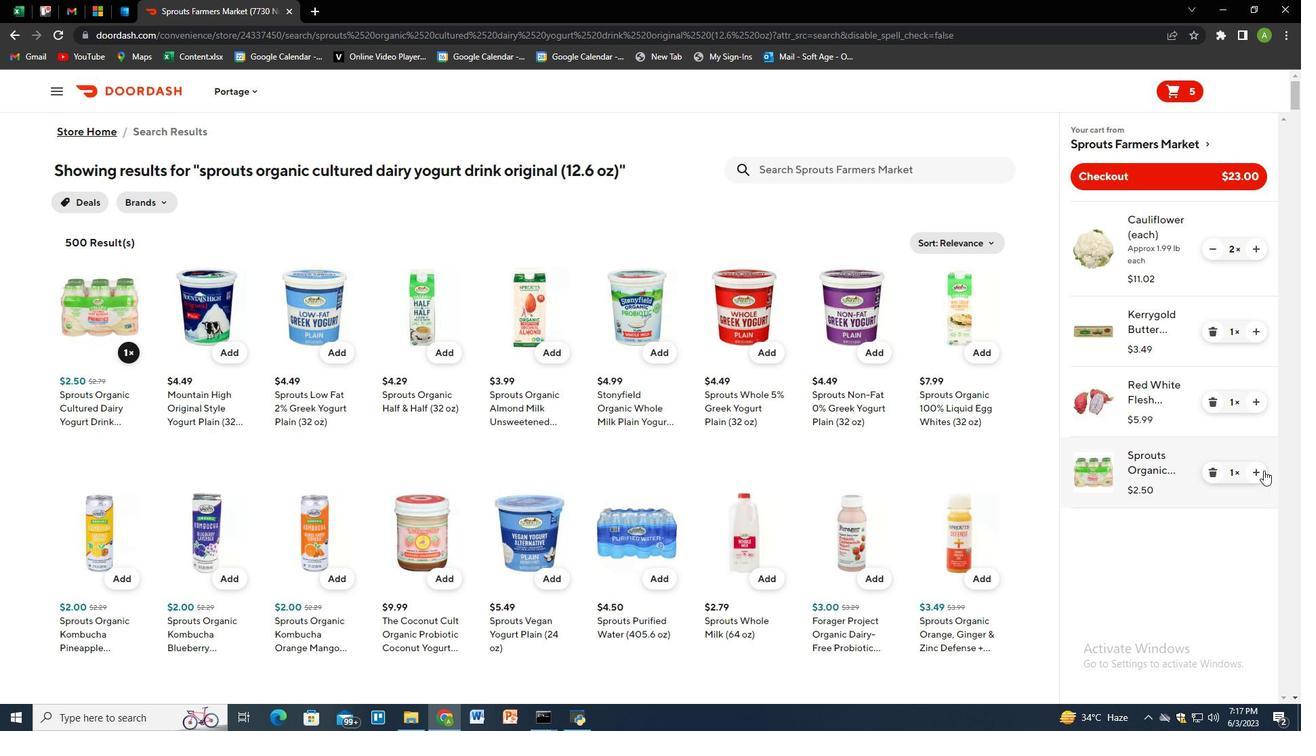 
Action: Mouse moved to (798, 172)
Screenshot: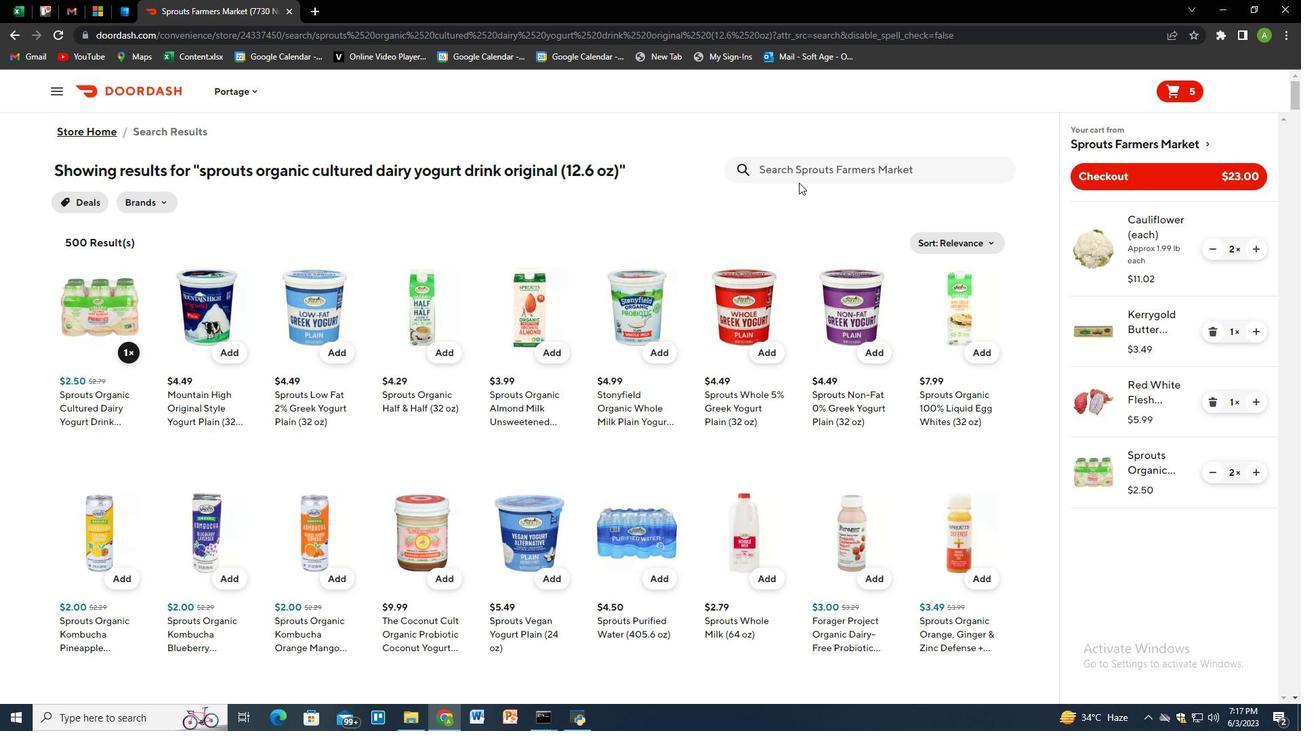 
Action: Mouse pressed left at (798, 172)
Screenshot: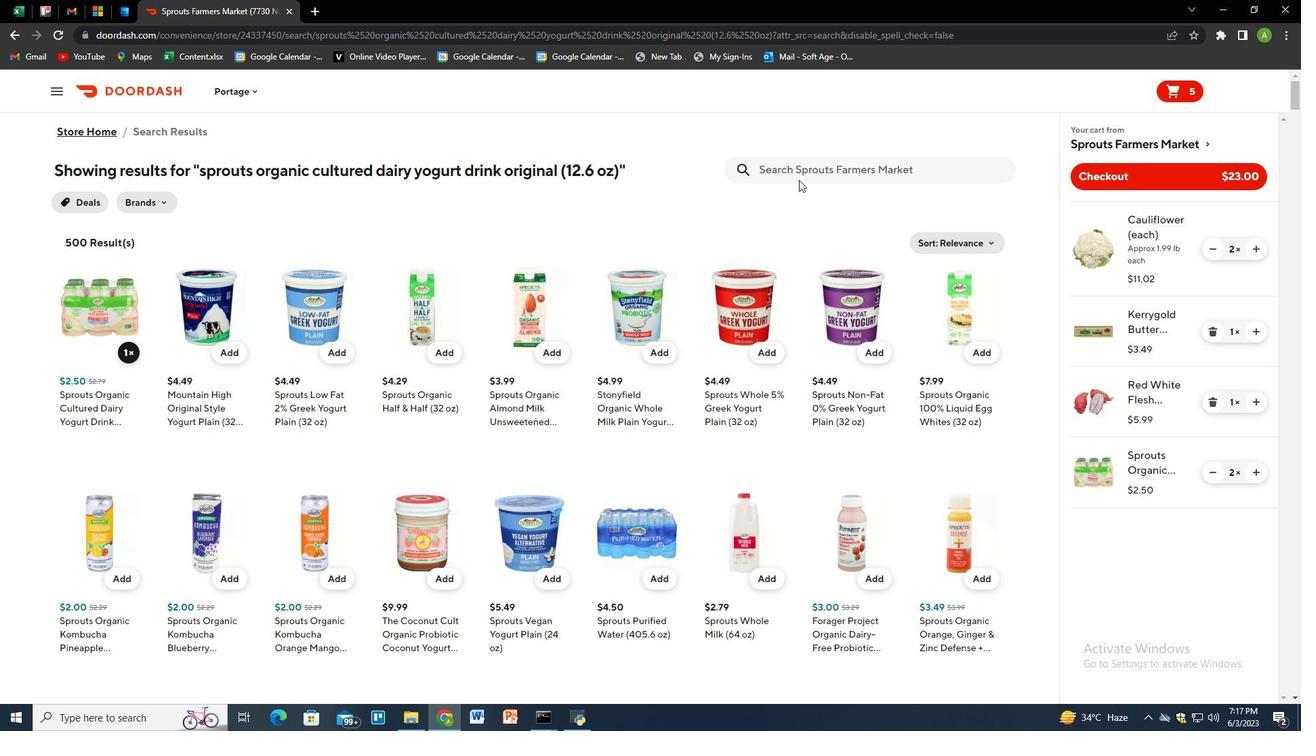 
Action: Key pressed russet<Key.space>potatoes<Key.space><Key.shift_r><Key.shift_r><Key.shift_r>(4<Key.space>ct<Key.shift_r>)<Key.enter>
Screenshot: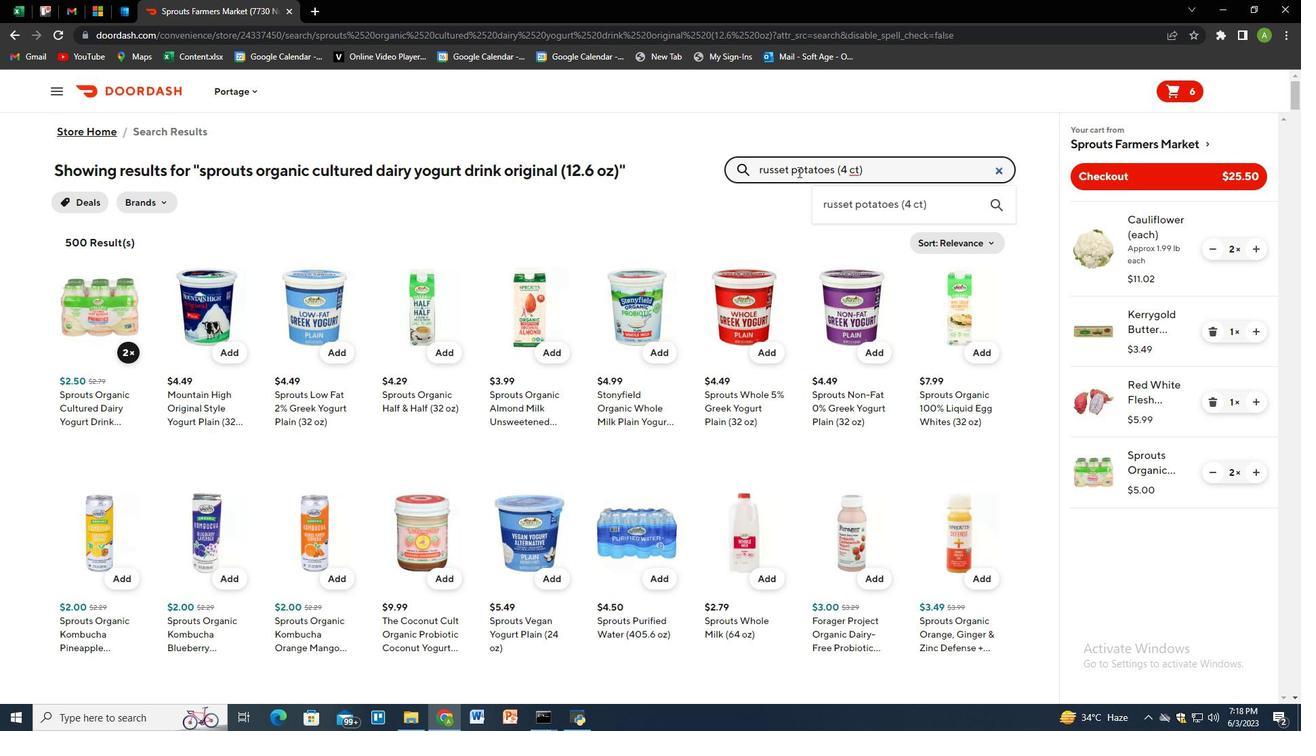 
Action: Mouse moved to (113, 354)
Screenshot: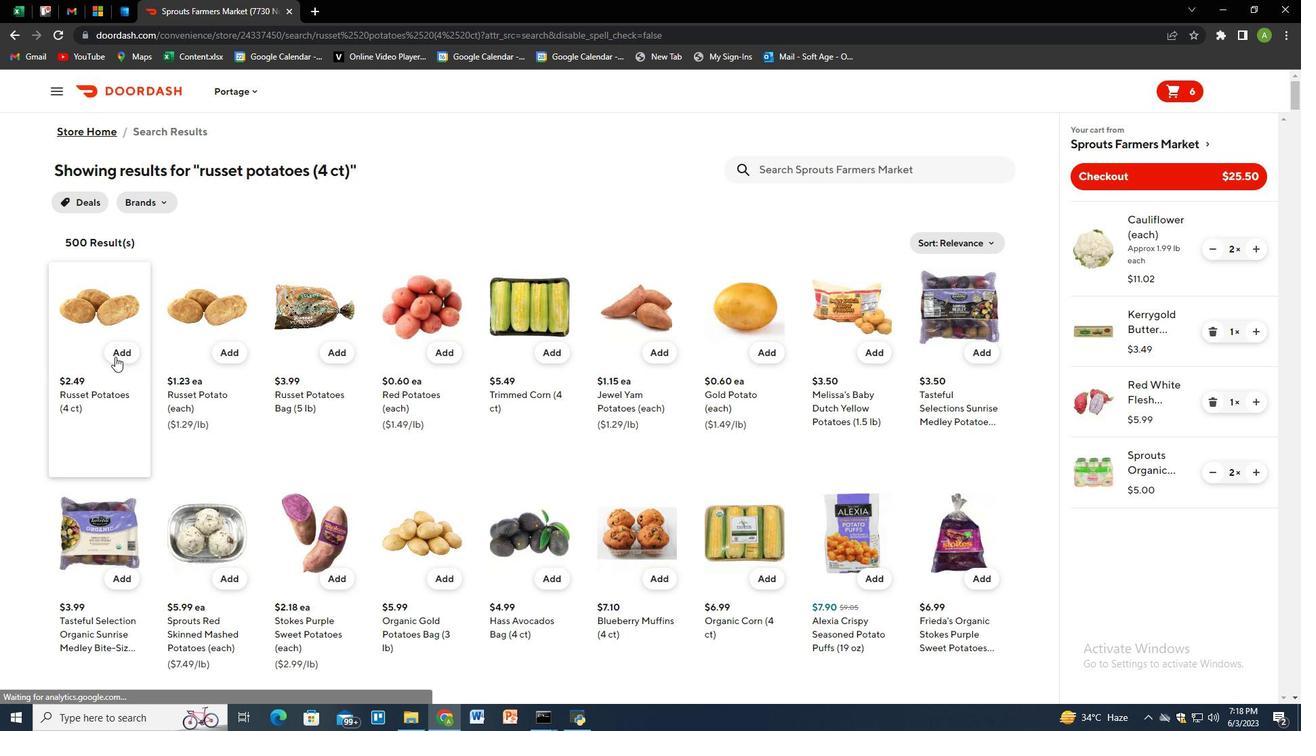 
Action: Mouse pressed left at (113, 354)
Screenshot: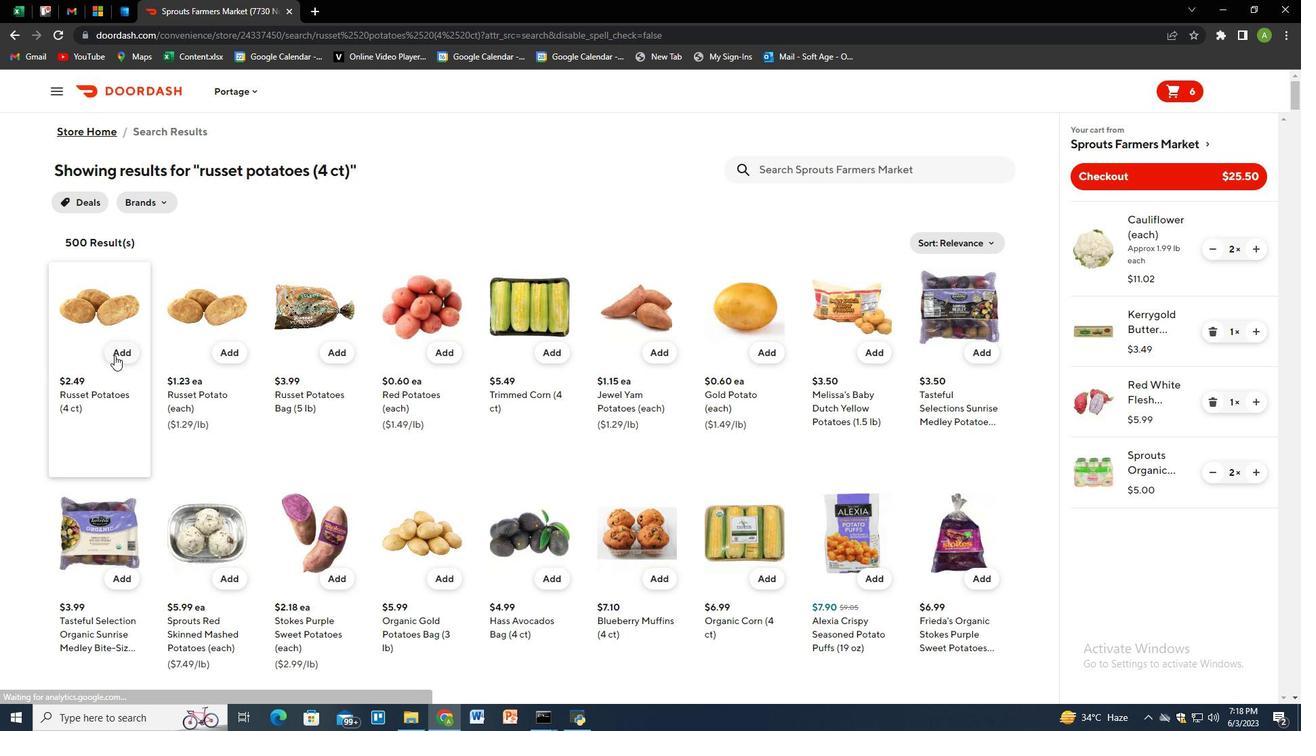 
Action: Mouse moved to (834, 170)
Screenshot: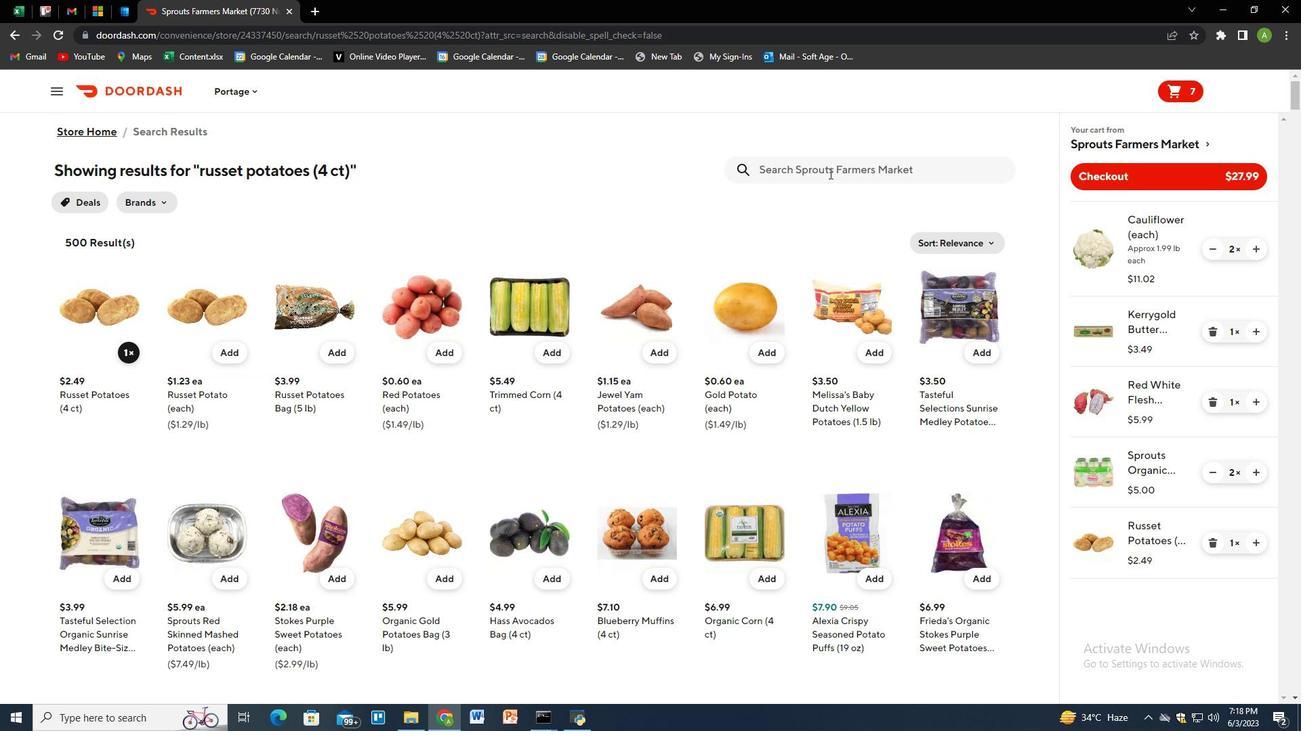 
Action: Mouse pressed left at (834, 170)
Screenshot: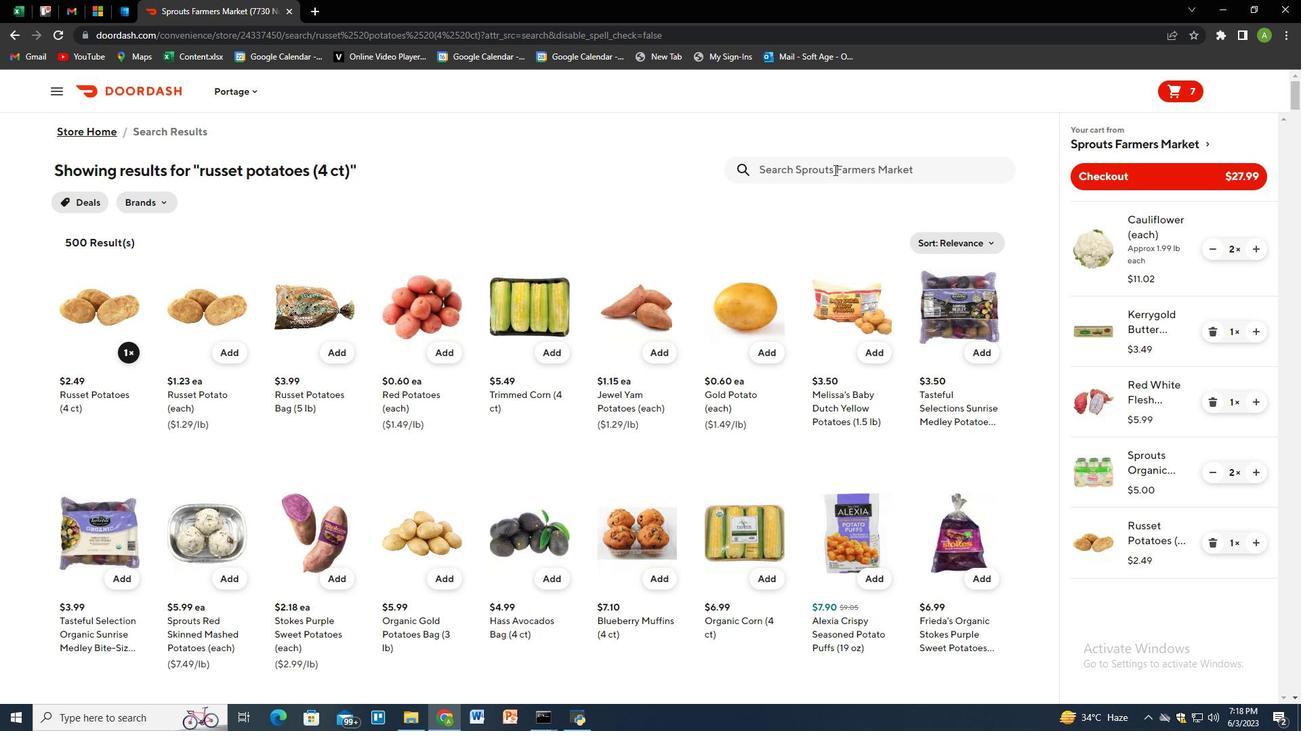 
Action: Key pressed mediteranean<Key.space>orzo<Key.space><Key.shift_r><Key.shift_r><Key.shift_r><Key.shift_r><Key.shift_r><Key.shift_r>&<Key.space>feta<Key.space>salad<Key.space><Key.shift_r>(by<Key.space>pound<Key.shift_r><Key.shift_r><Key.shift_r><Key.shift_r>)<Key.enter>
Screenshot: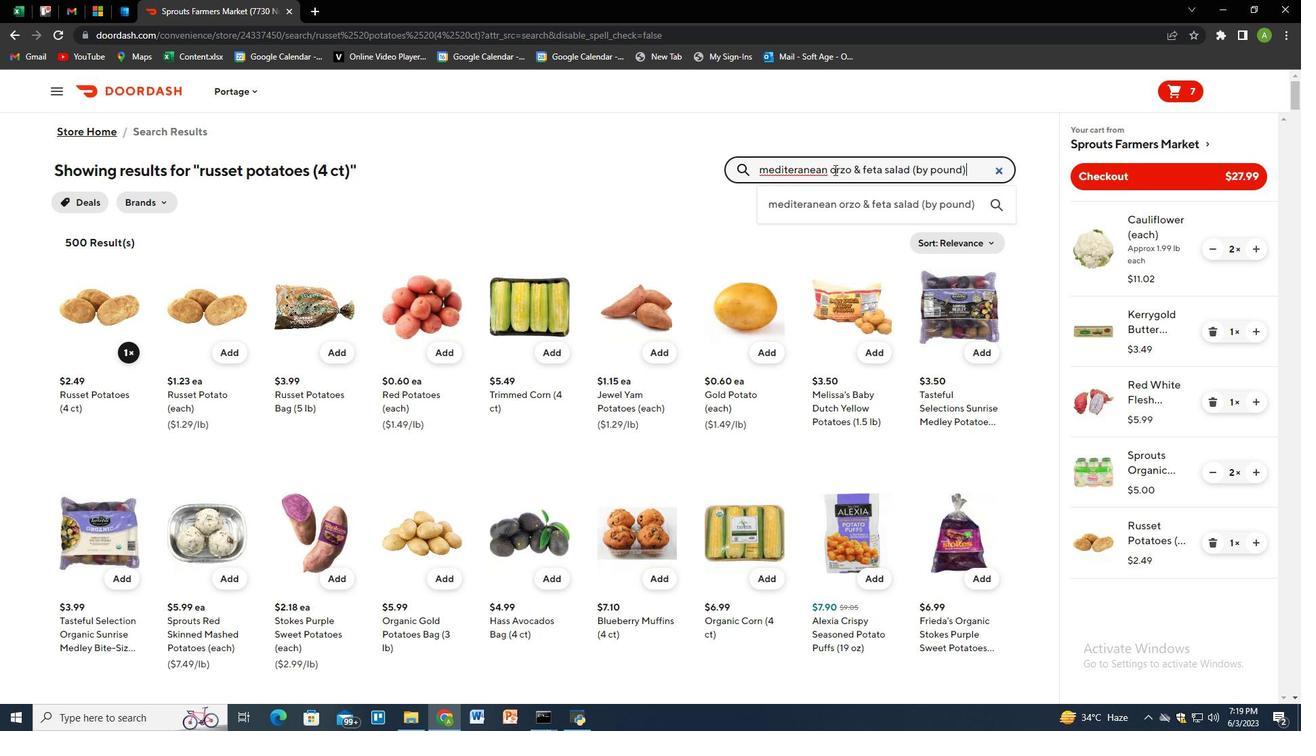 
Action: Mouse moved to (122, 352)
Screenshot: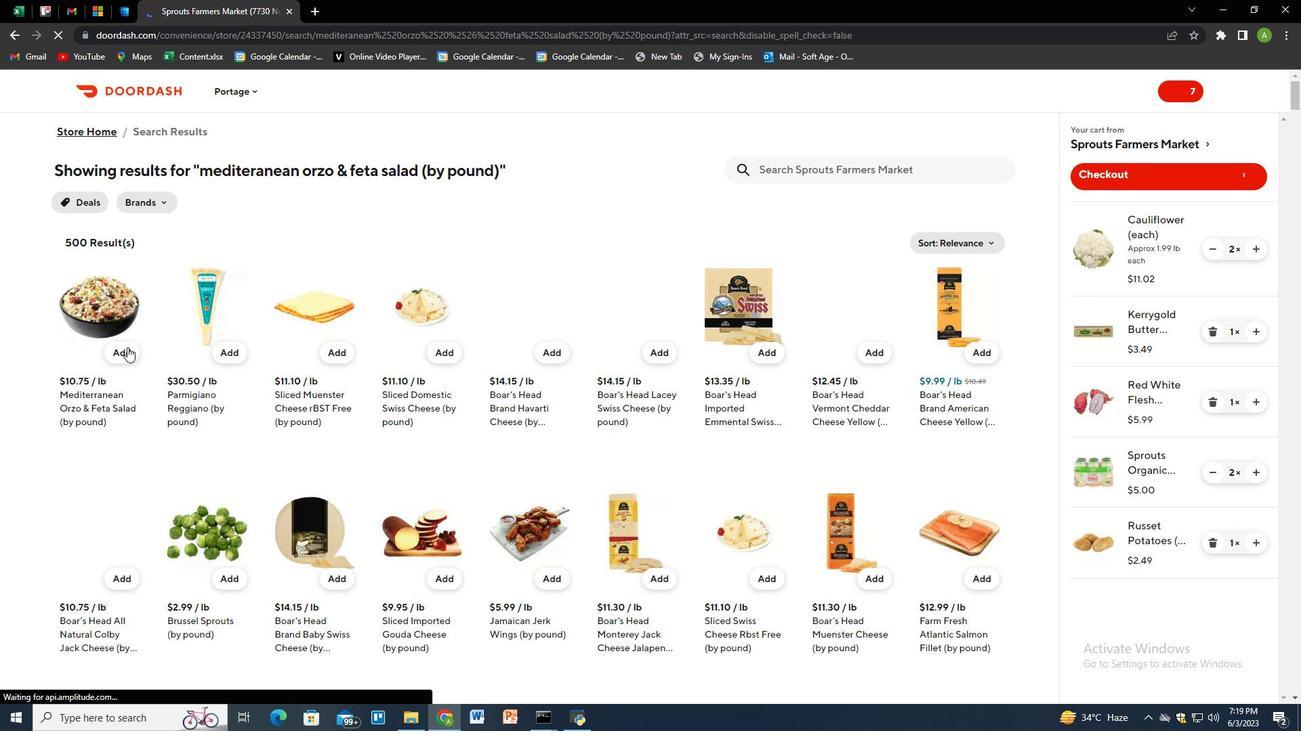 
Action: Mouse pressed left at (122, 352)
Screenshot: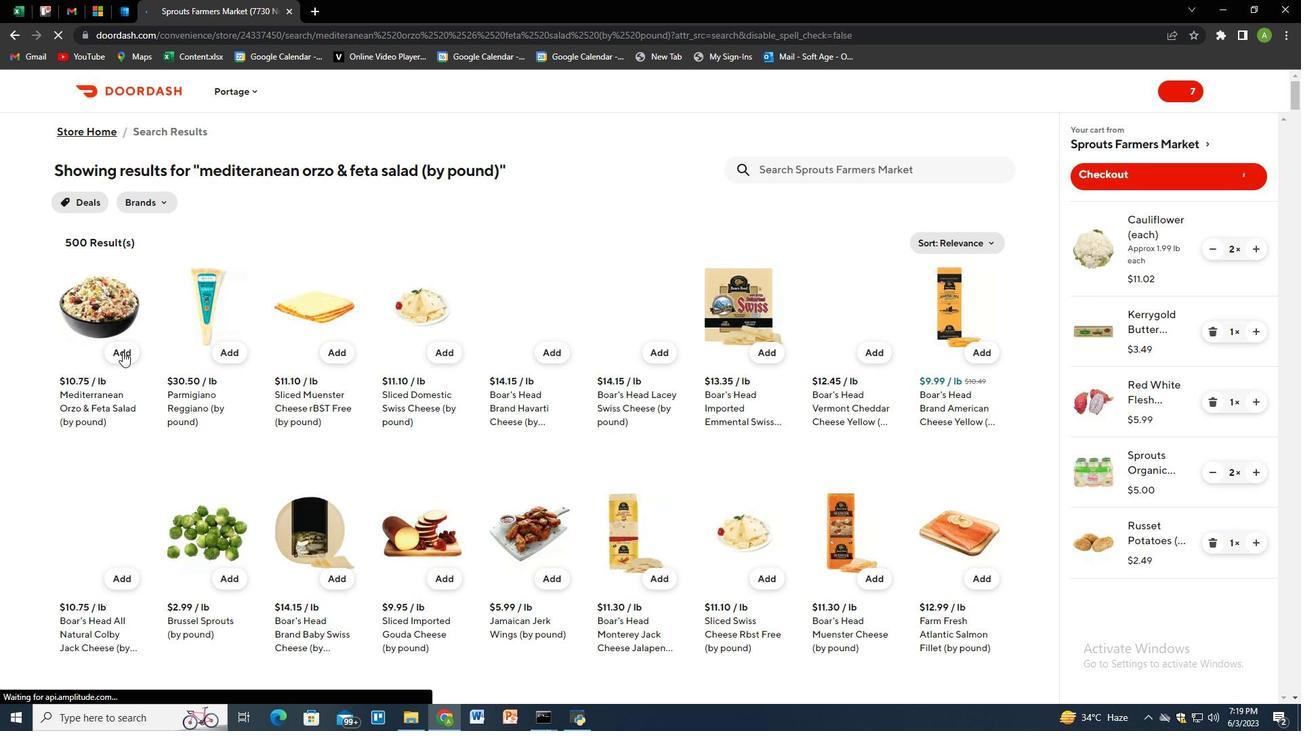 
Action: Mouse moved to (1256, 610)
Screenshot: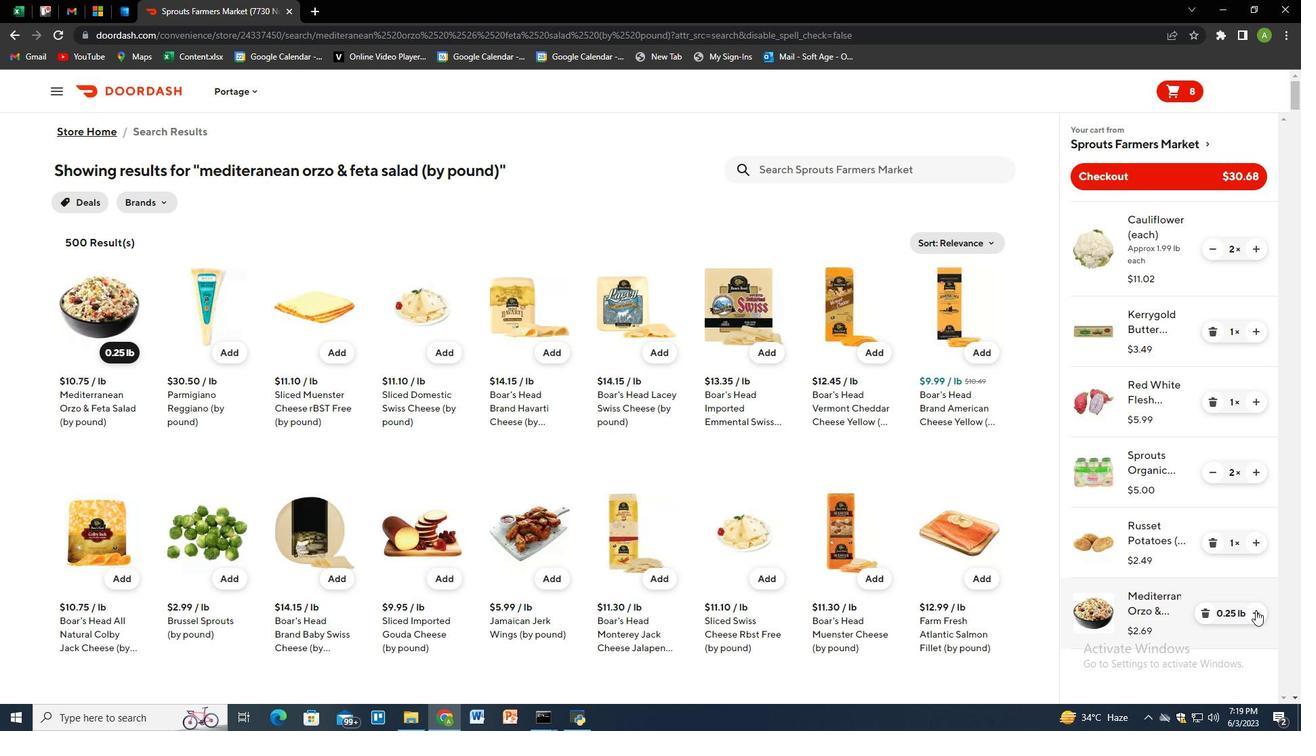 
Action: Mouse pressed left at (1256, 610)
Screenshot: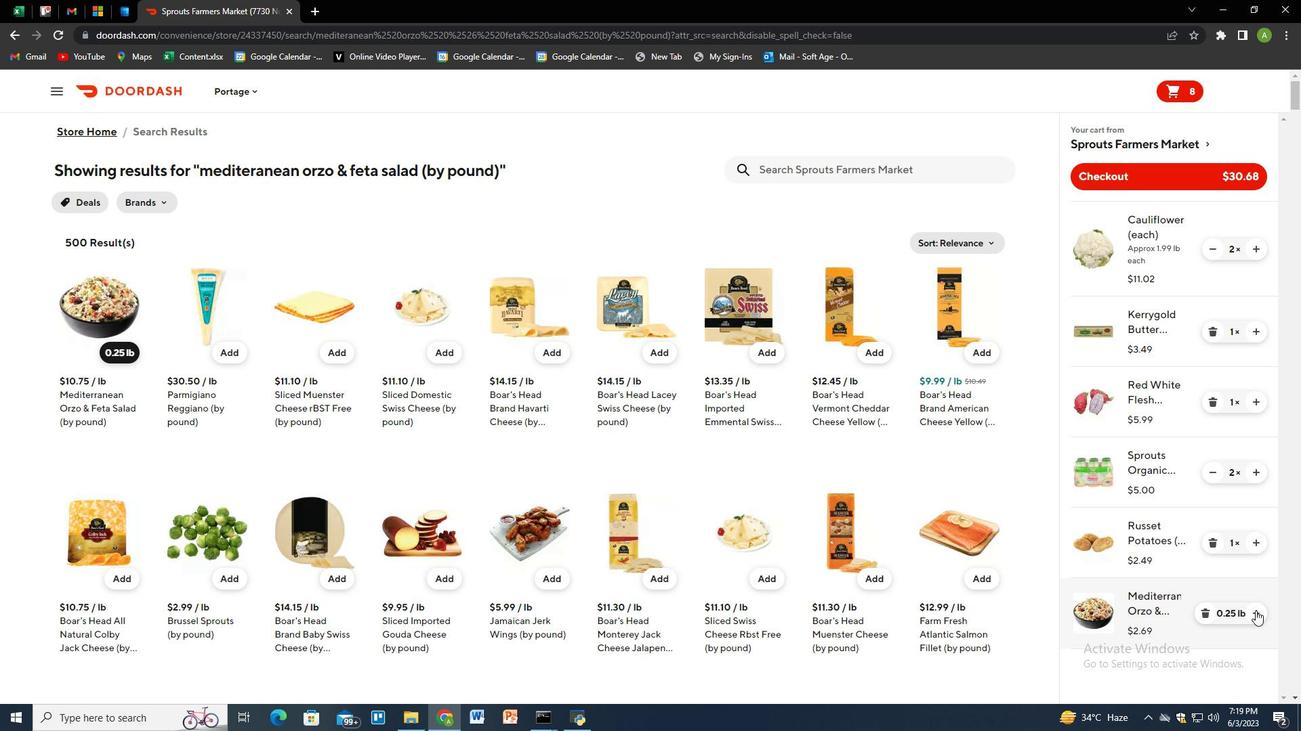 
Action: Mouse moved to (793, 179)
Screenshot: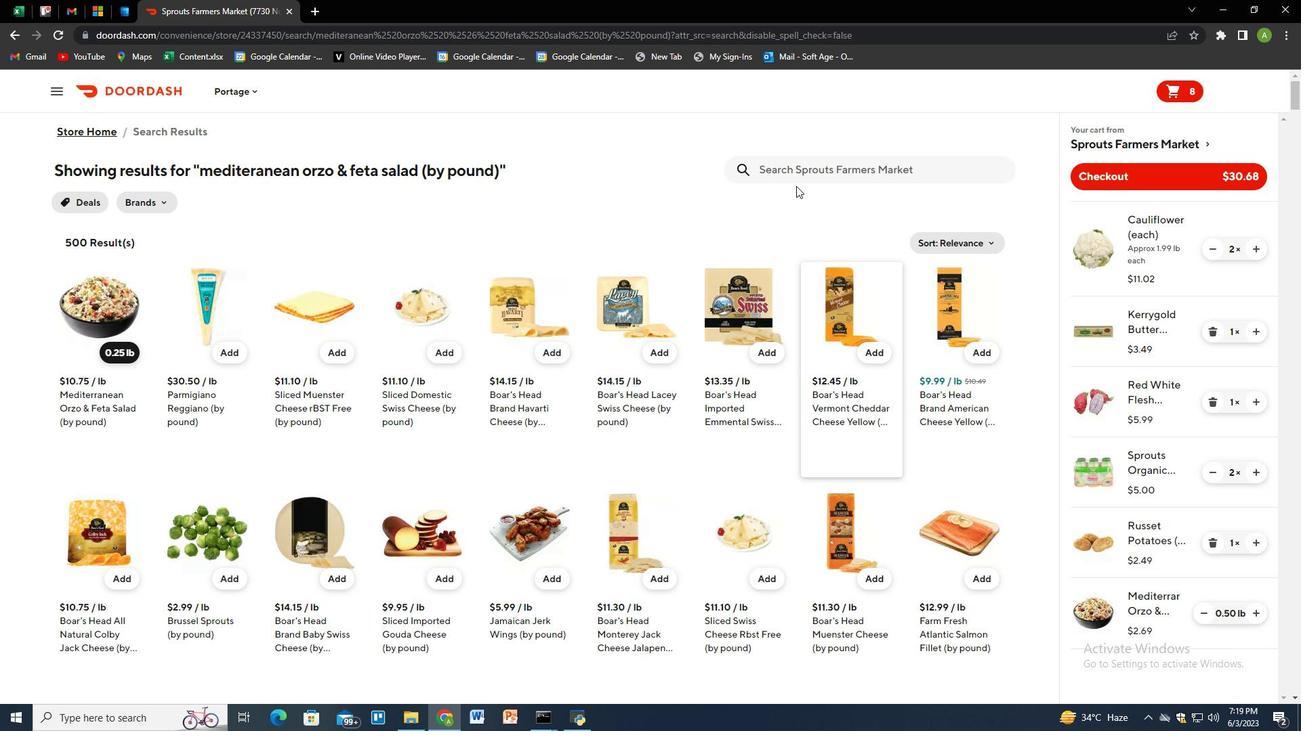
Action: Mouse pressed left at (793, 179)
Screenshot: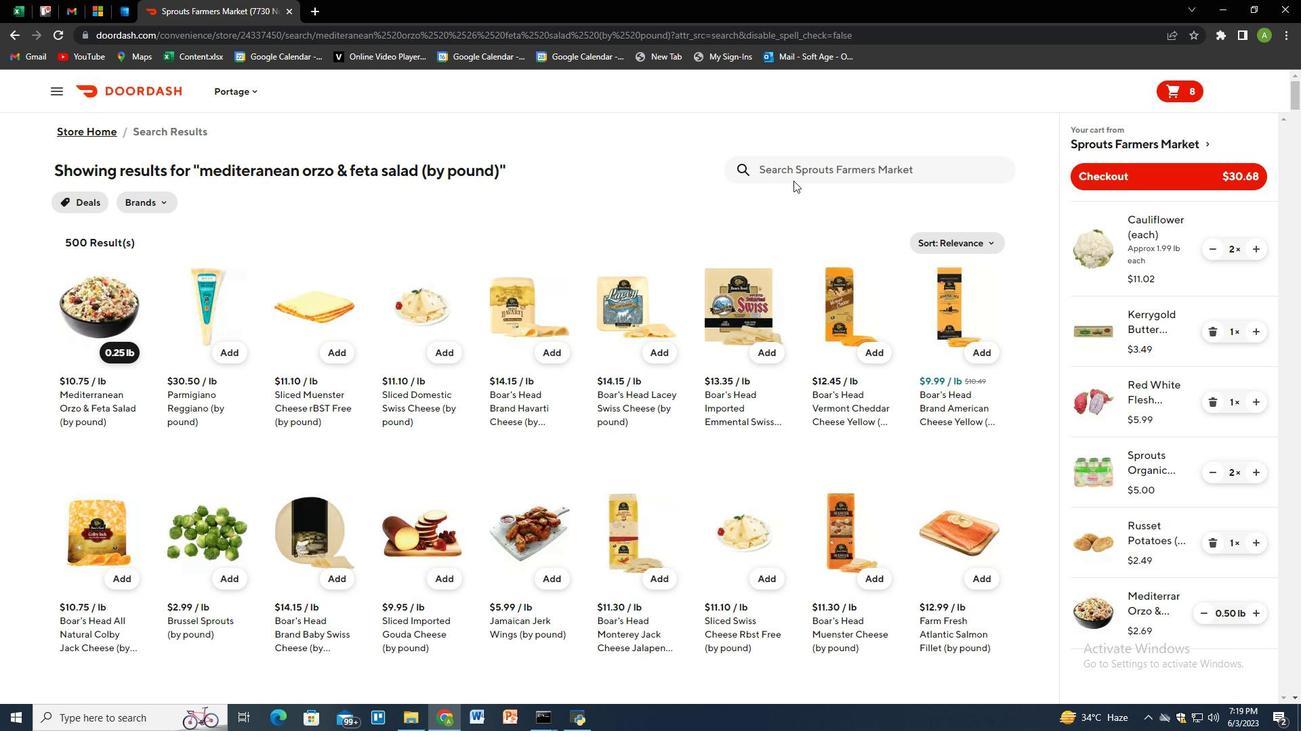 
Action: Key pressed spicy<Key.space>buffalo<Key.space>wings<Key.space>meal<Key.space><Key.shift_r><Key.shift_r>(by<Key.space>pound<Key.shift_r>)<Key.enter>
Screenshot: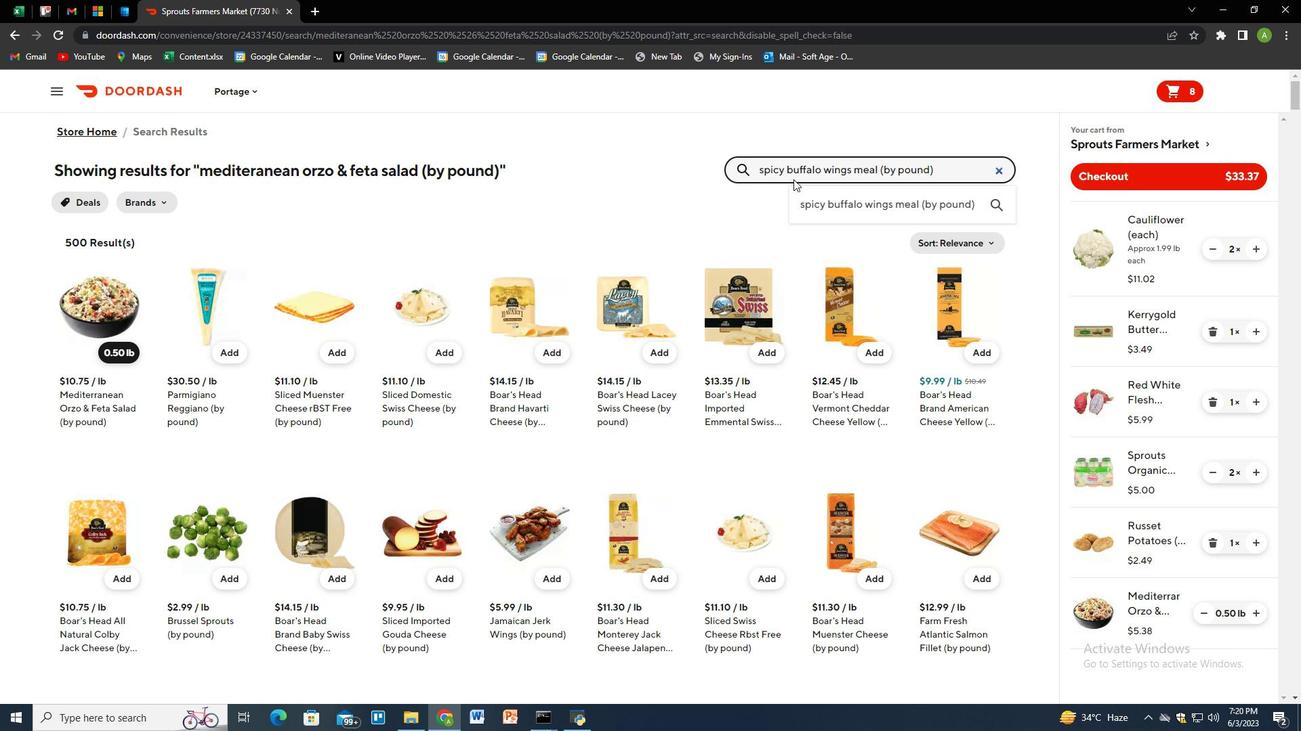 
Action: Mouse moved to (123, 357)
Screenshot: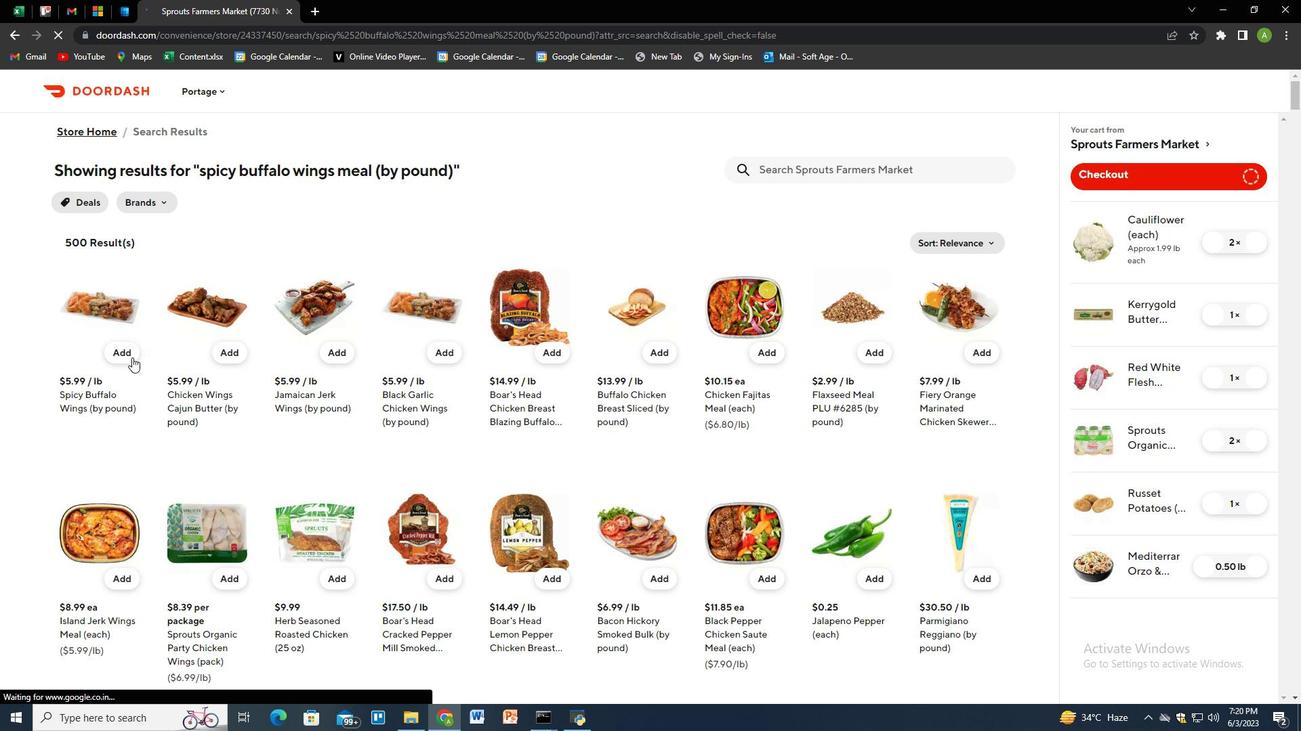 
Action: Mouse pressed left at (123, 357)
Screenshot: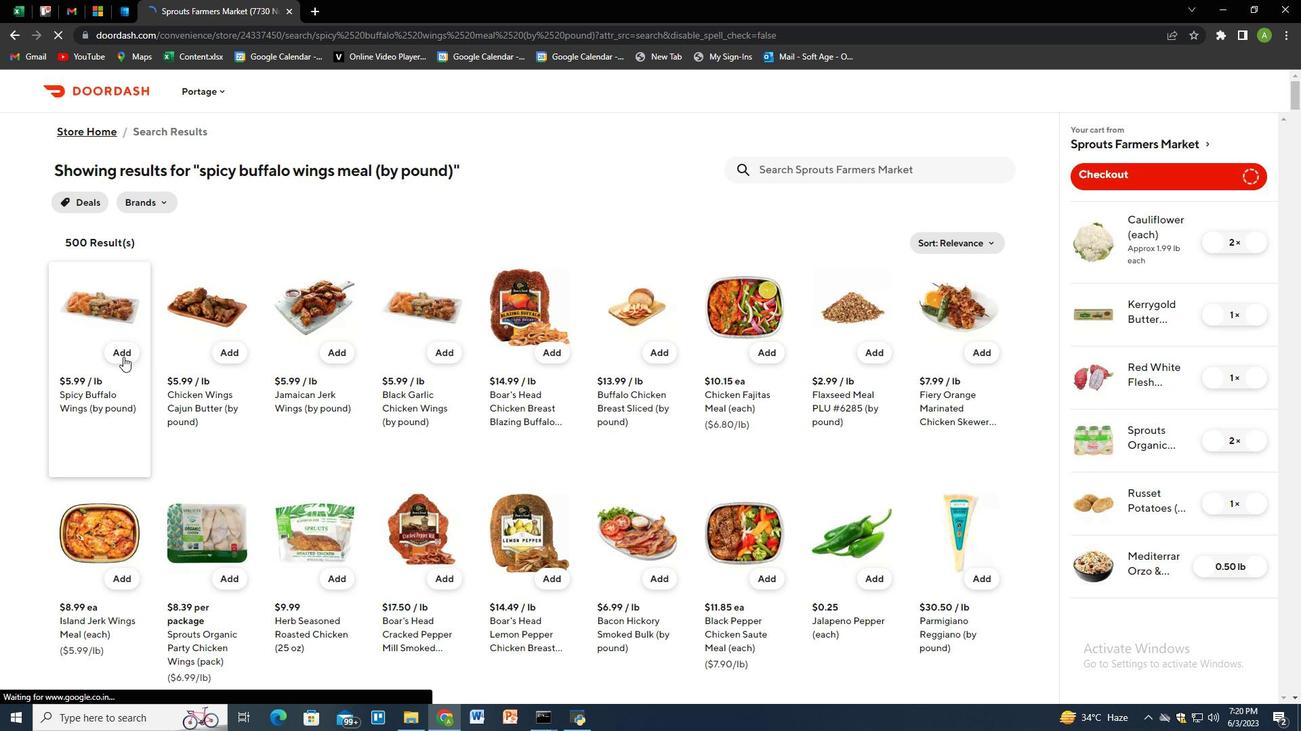
Action: Mouse moved to (818, 162)
Screenshot: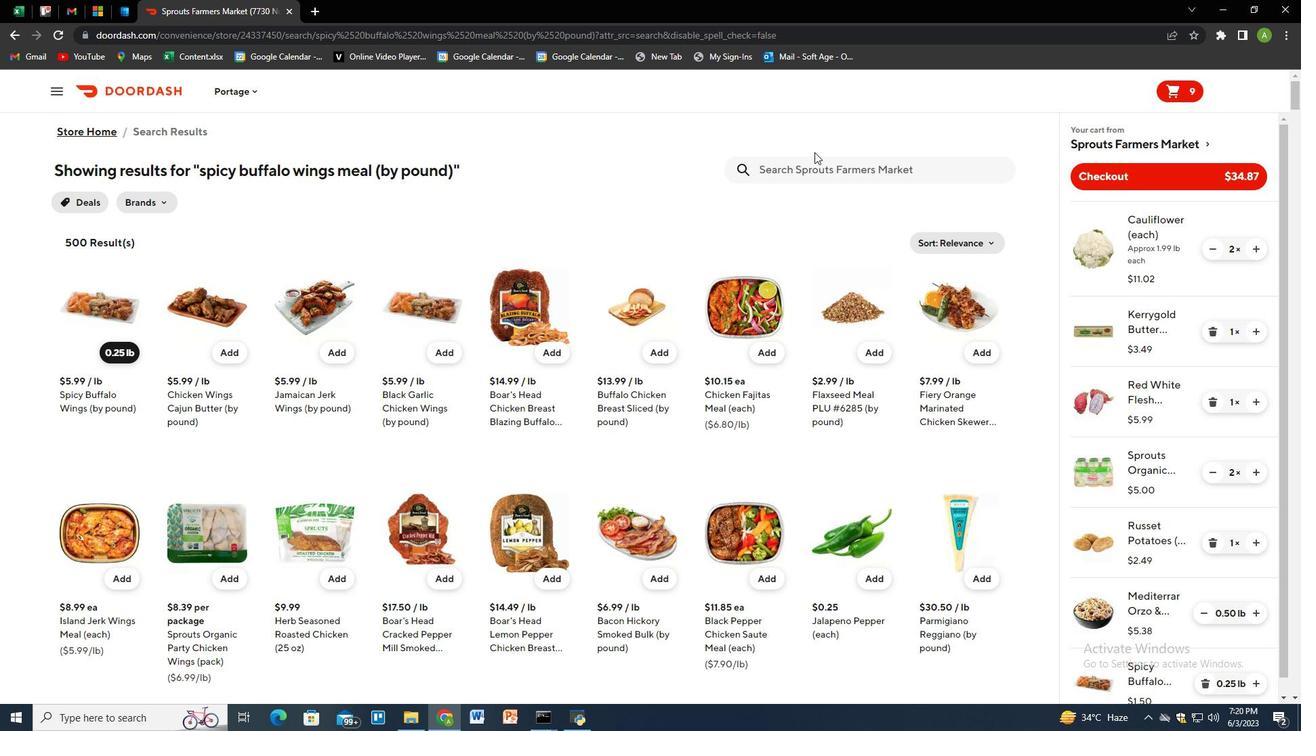 
Action: Mouse pressed left at (818, 162)
Screenshot: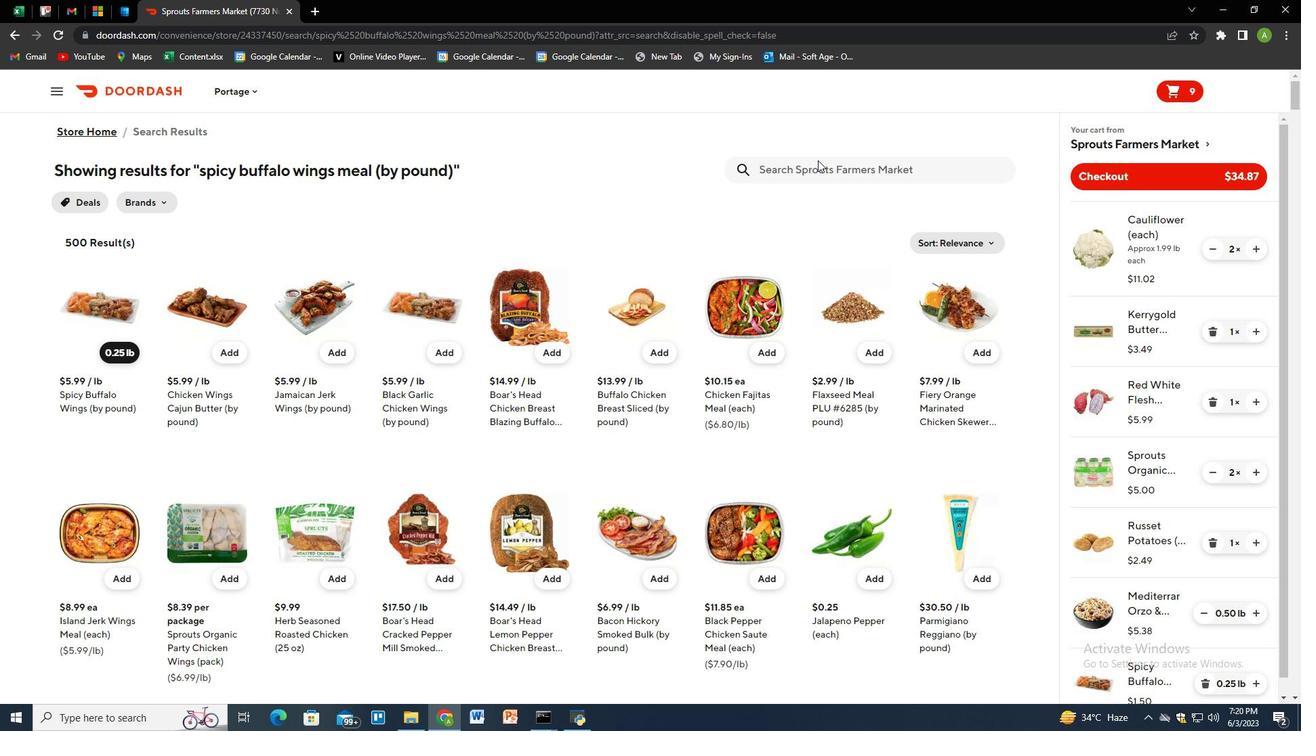 
Action: Key pressed giovanni<Key.space>hemp<Key.space>hydrating<Key.space>hair<Key.space>serum<Key.space><Key.shift_r><Key.shift_r>(2.75<Key.space>oz<Key.shift_r><Key.shift_r><Key.shift_r><Key.shift_r><Key.shift_r><Key.shift_r><Key.shift_r><Key.shift_r><Key.shift_r><Key.shift_r><Key.shift_r>)<Key.enter>
Screenshot: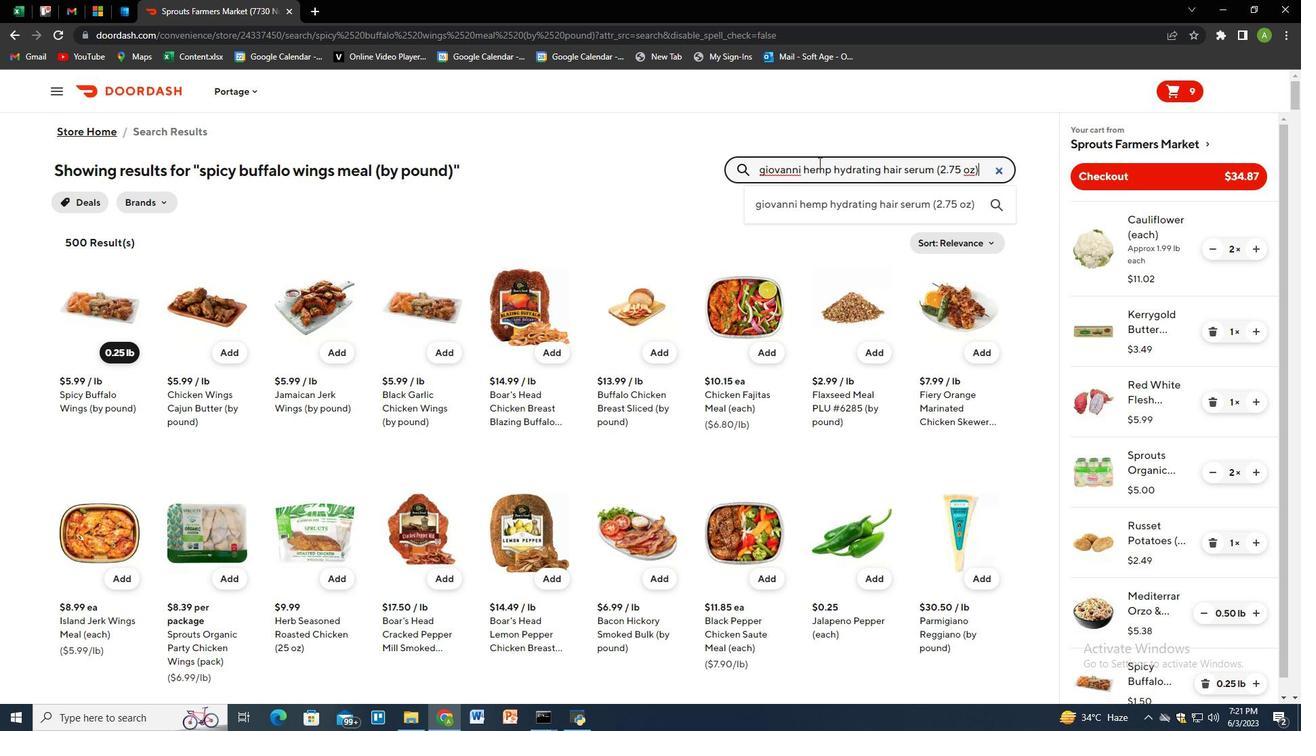
Action: Mouse moved to (231, 355)
Screenshot: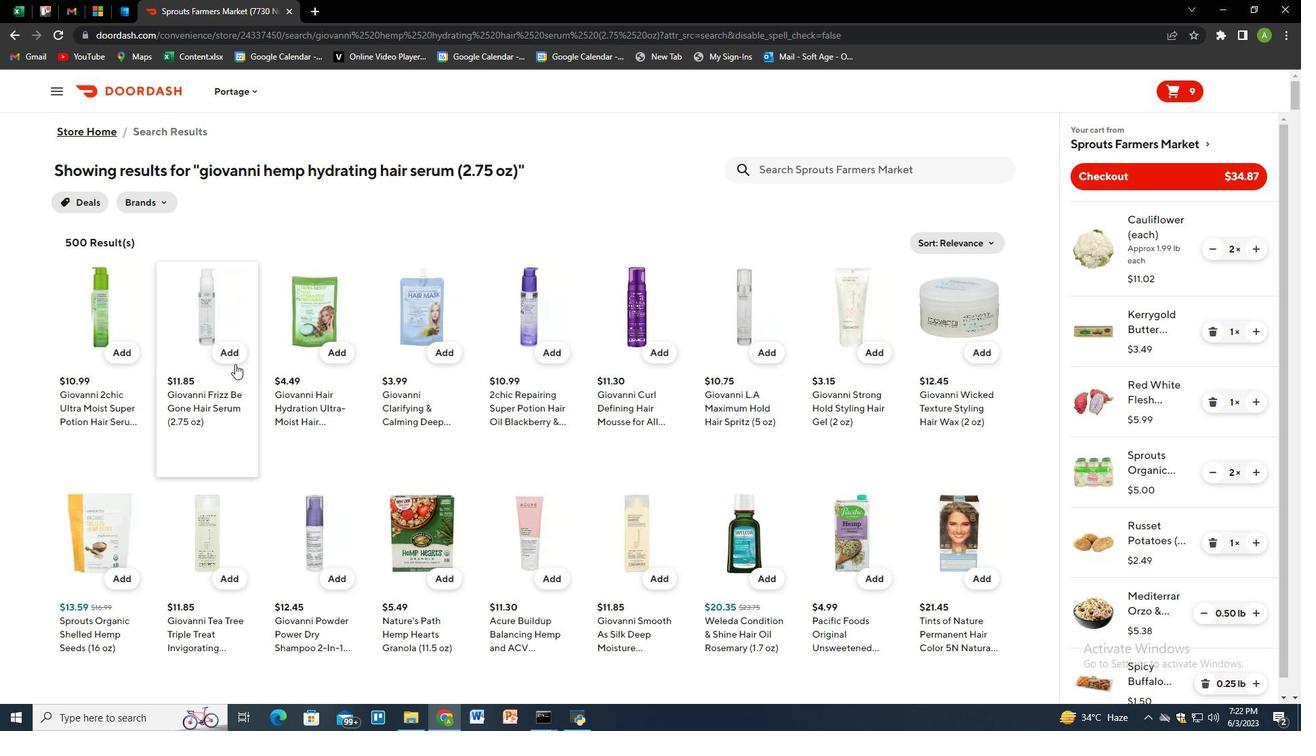 
Action: Mouse pressed left at (231, 355)
Screenshot: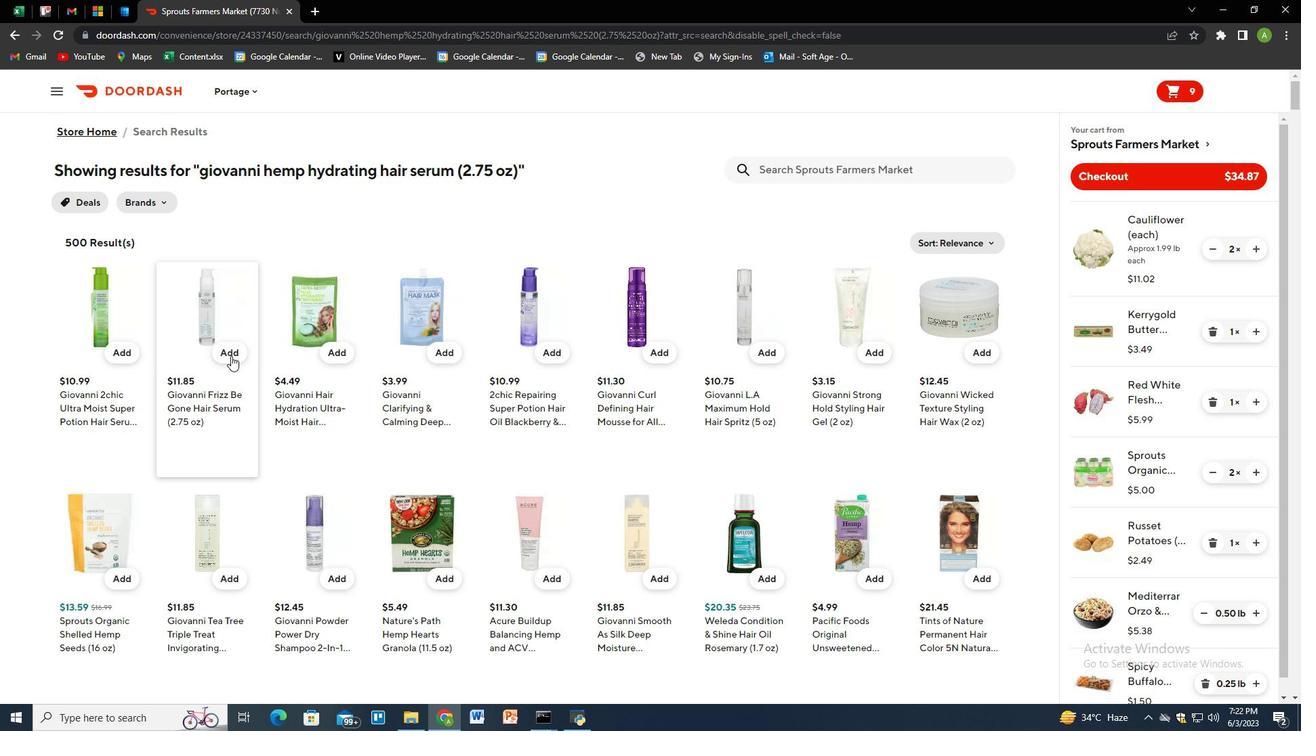 
Action: Mouse moved to (799, 176)
Screenshot: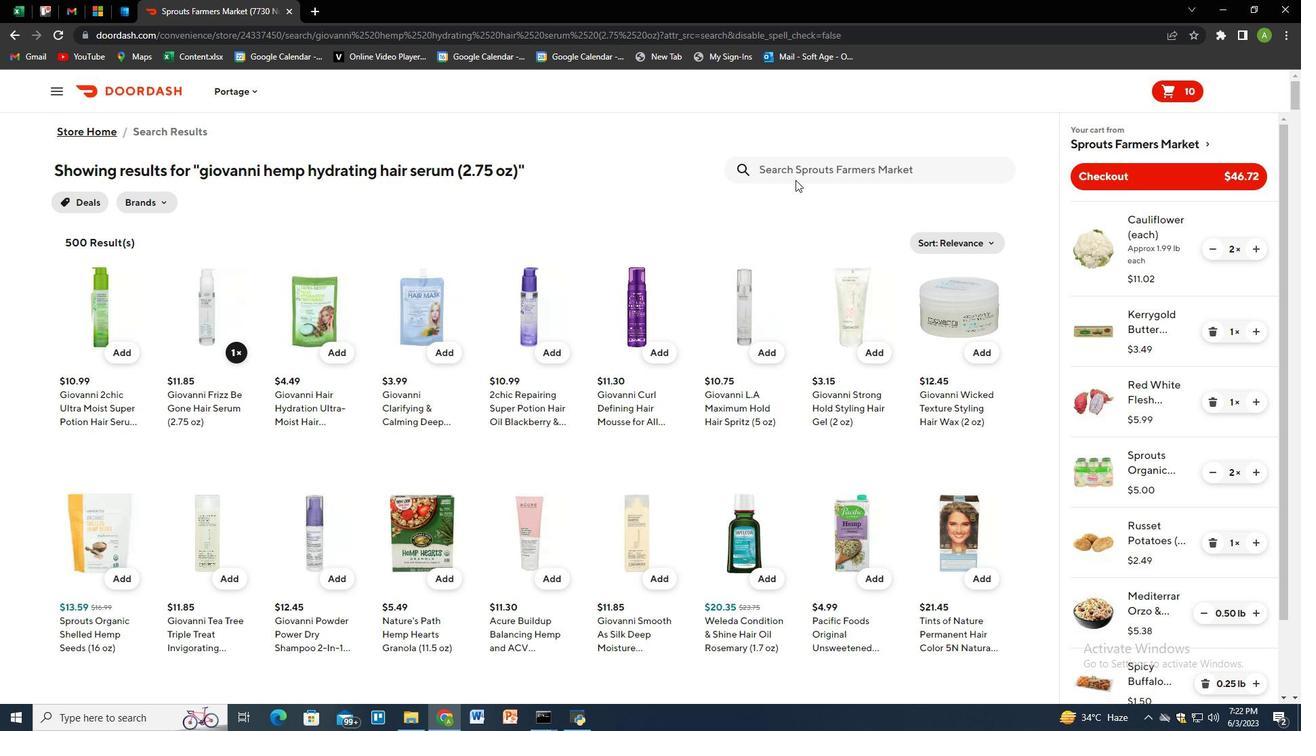 
Action: Mouse pressed left at (799, 176)
Screenshot: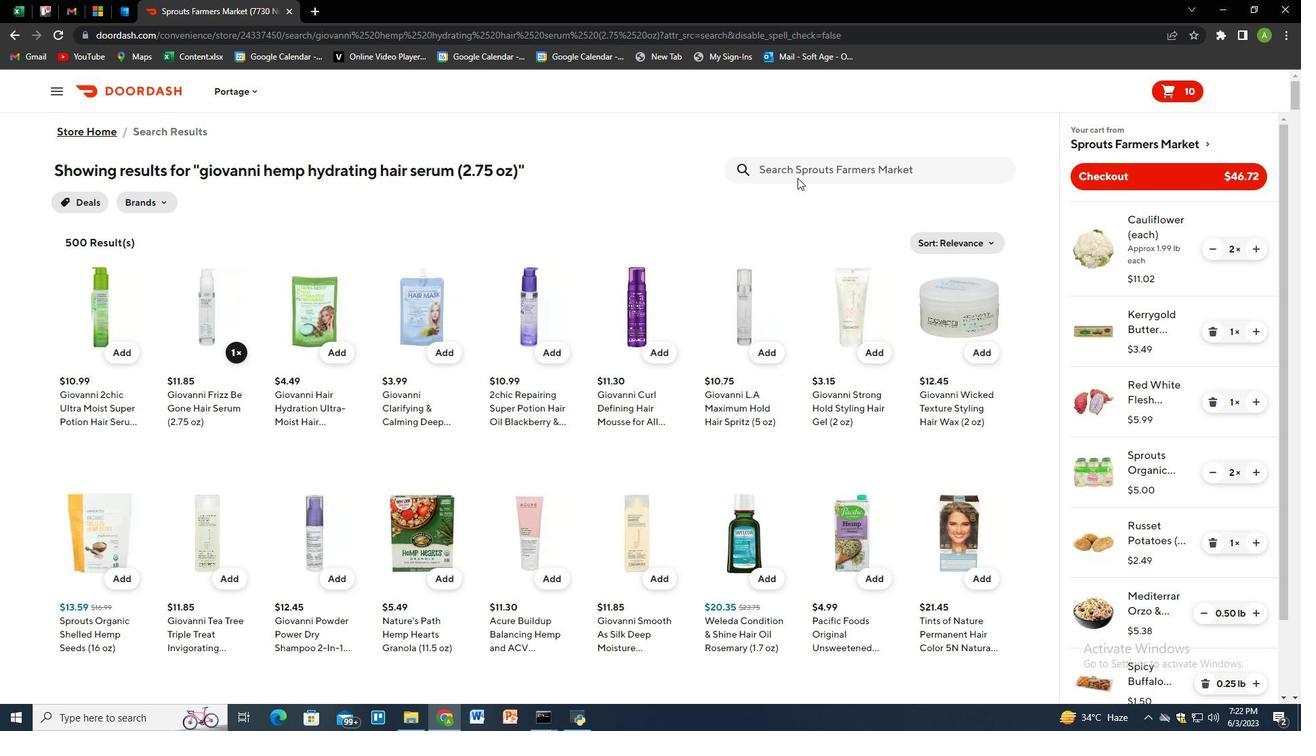 
Action: Key pressed giovanni<Key.space>ultra<Key.space>moist<Key.space>shamo<Key.backspace>poo<Key.space>avocado<Key.space>plus<Key.space>p<Key.backspace>olive<Key.space>oil<Key.space><Key.shift_r>(8.5<Key.space>oz<Key.shift_r>)<Key.enter>
Screenshot: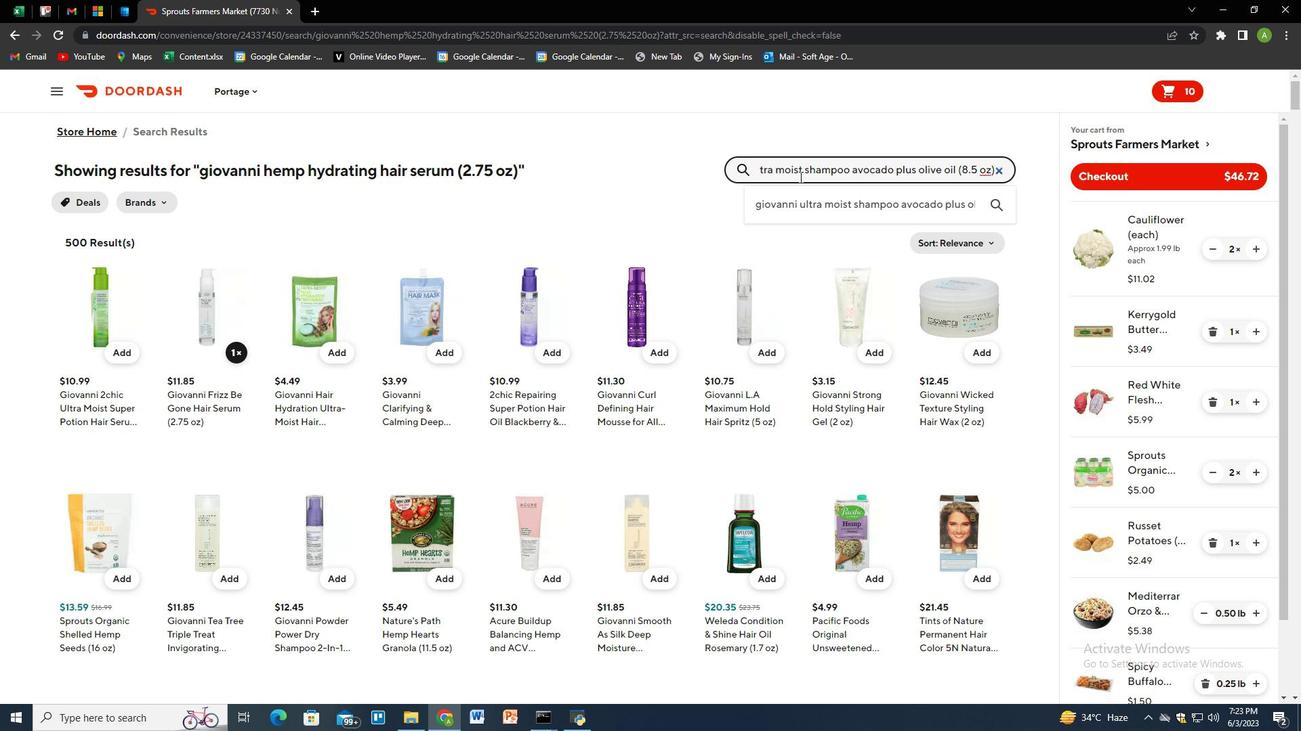 
Action: Mouse moved to (783, 170)
Screenshot: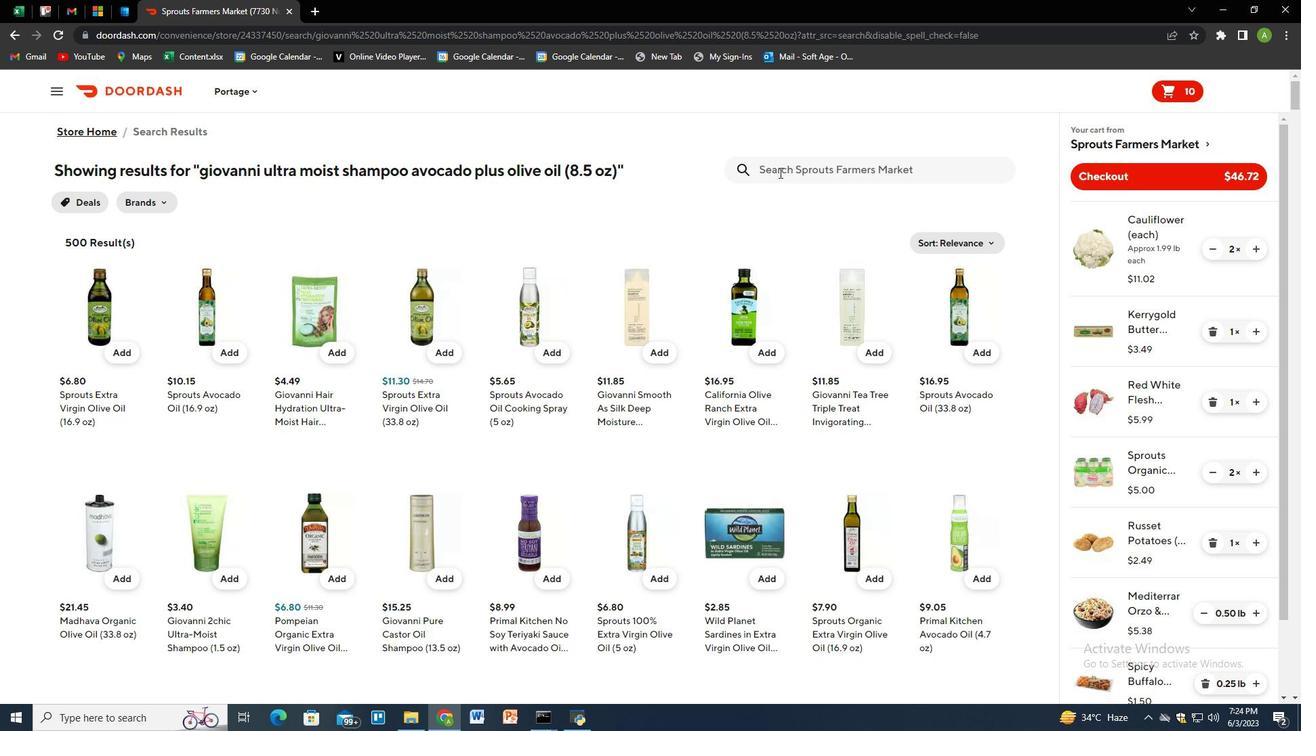 
Action: Mouse pressed left at (783, 170)
Screenshot: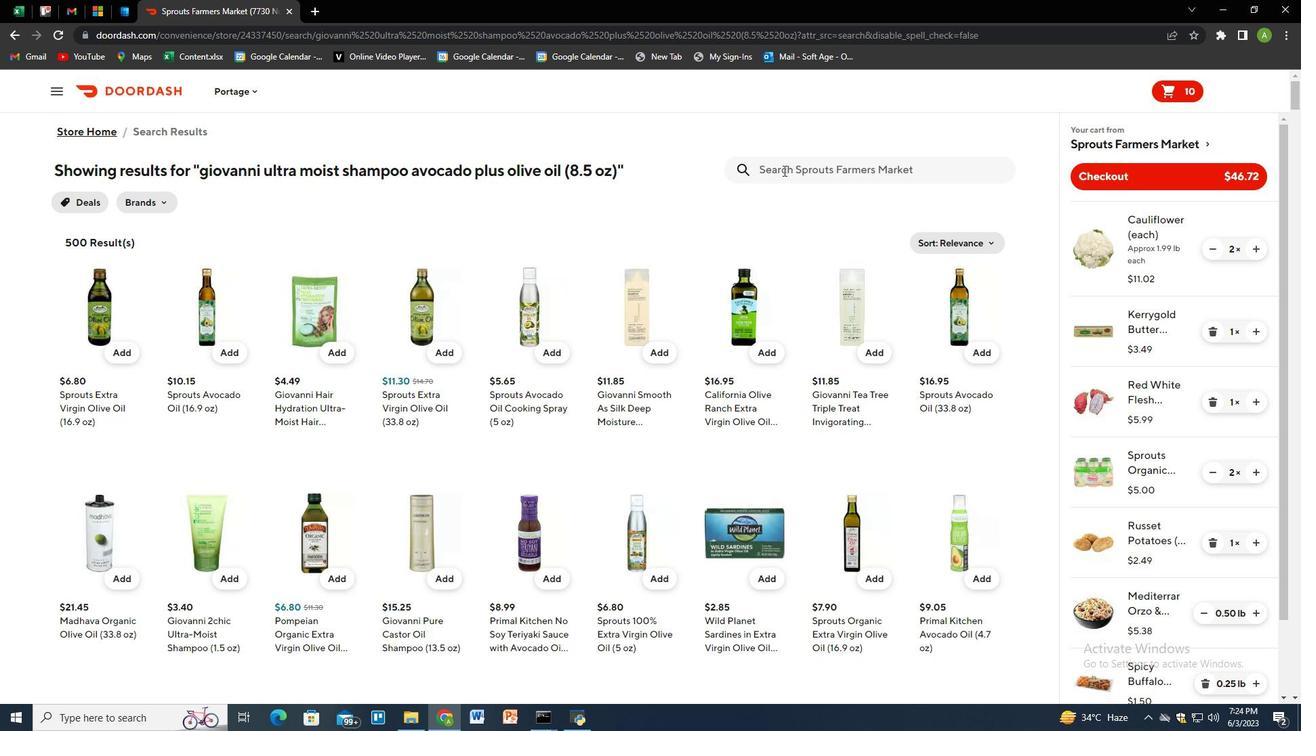
Action: Key pressed dark<Key.space>red<Key.space>kidney<Key.space>beans<Key.space>plu<Key.space><Key.shift>#6065<Key.space><Key.shift_r><Key.shift_r>(by<Key.space>pound<Key.shift_r>)<Key.enter>
Screenshot: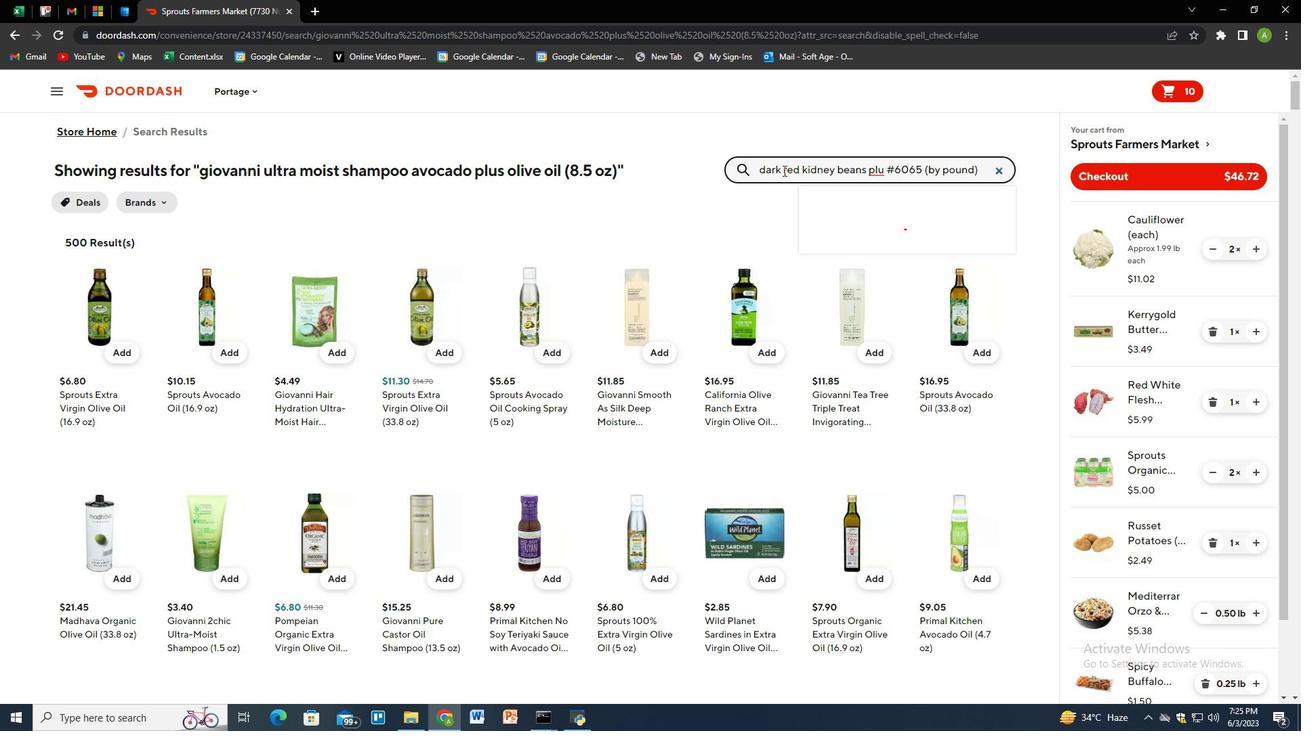 
Action: Mouse moved to (122, 356)
Screenshot: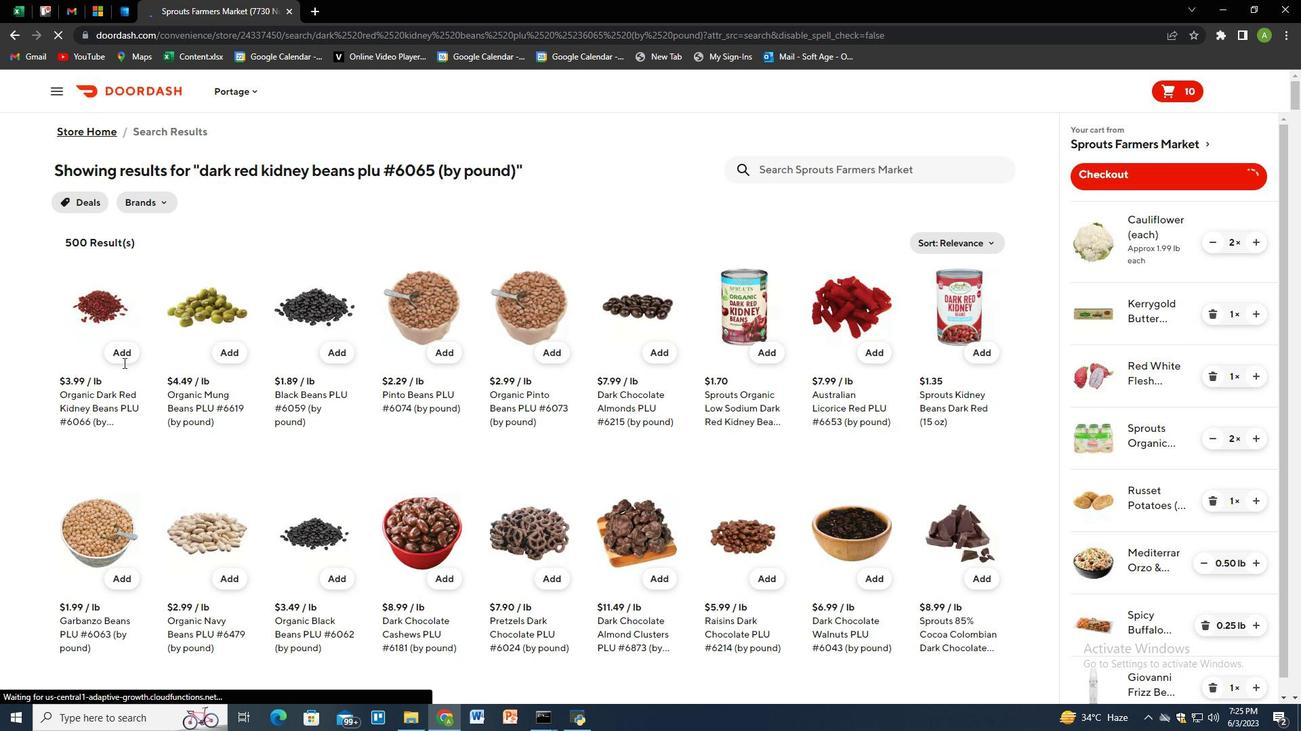 
Action: Mouse pressed left at (122, 356)
Screenshot: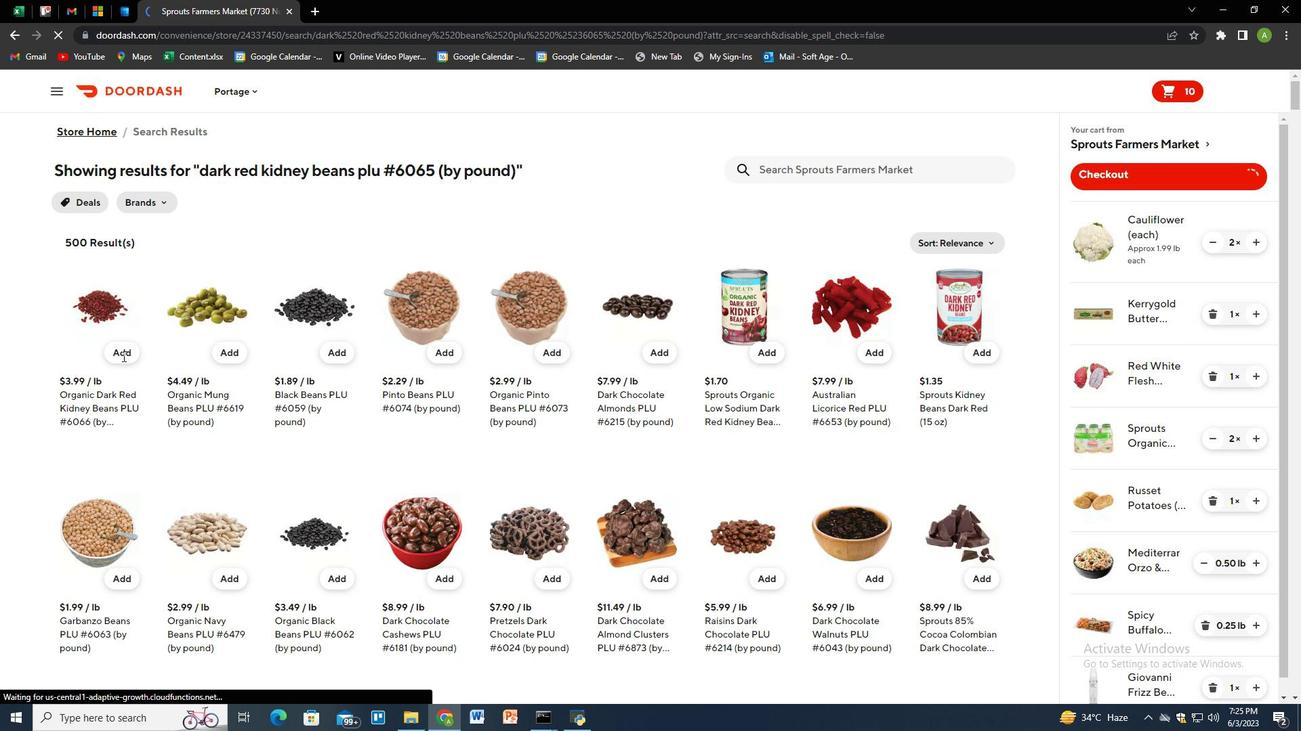 
Action: Mouse moved to (1124, 180)
Screenshot: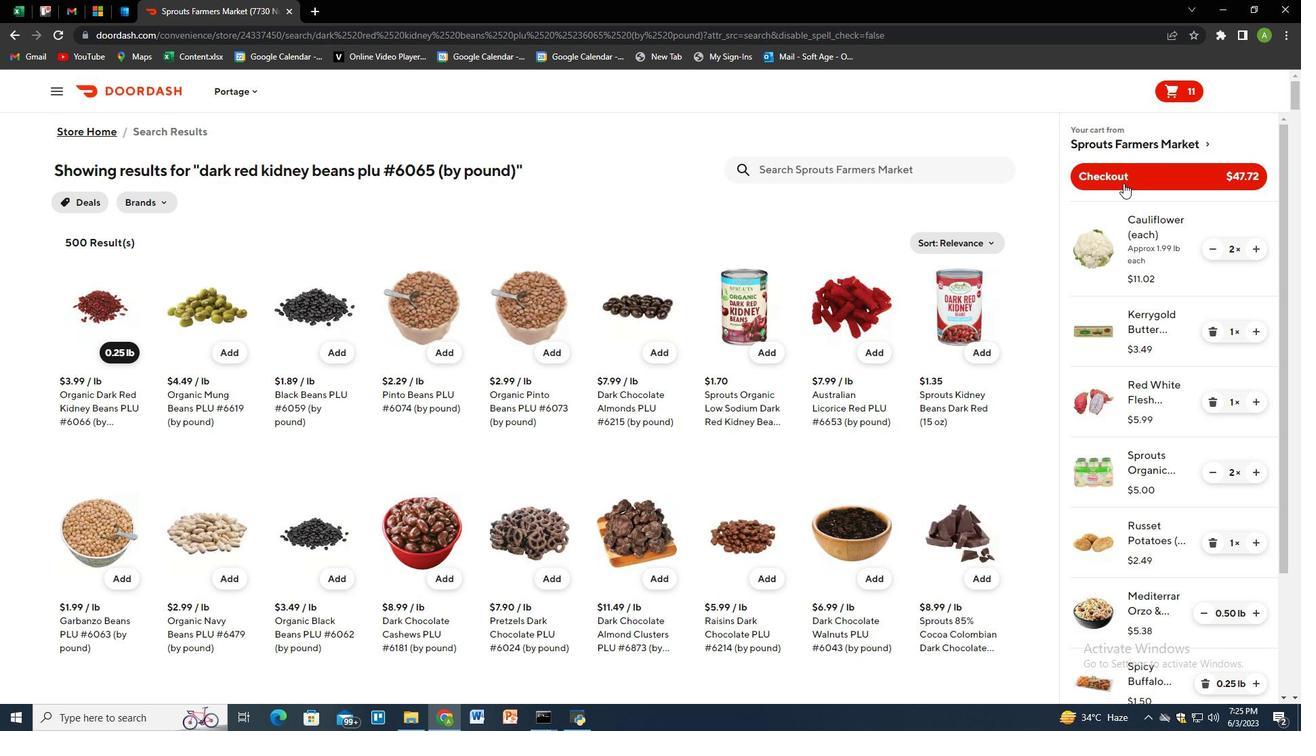 
Action: Mouse pressed left at (1124, 180)
Screenshot: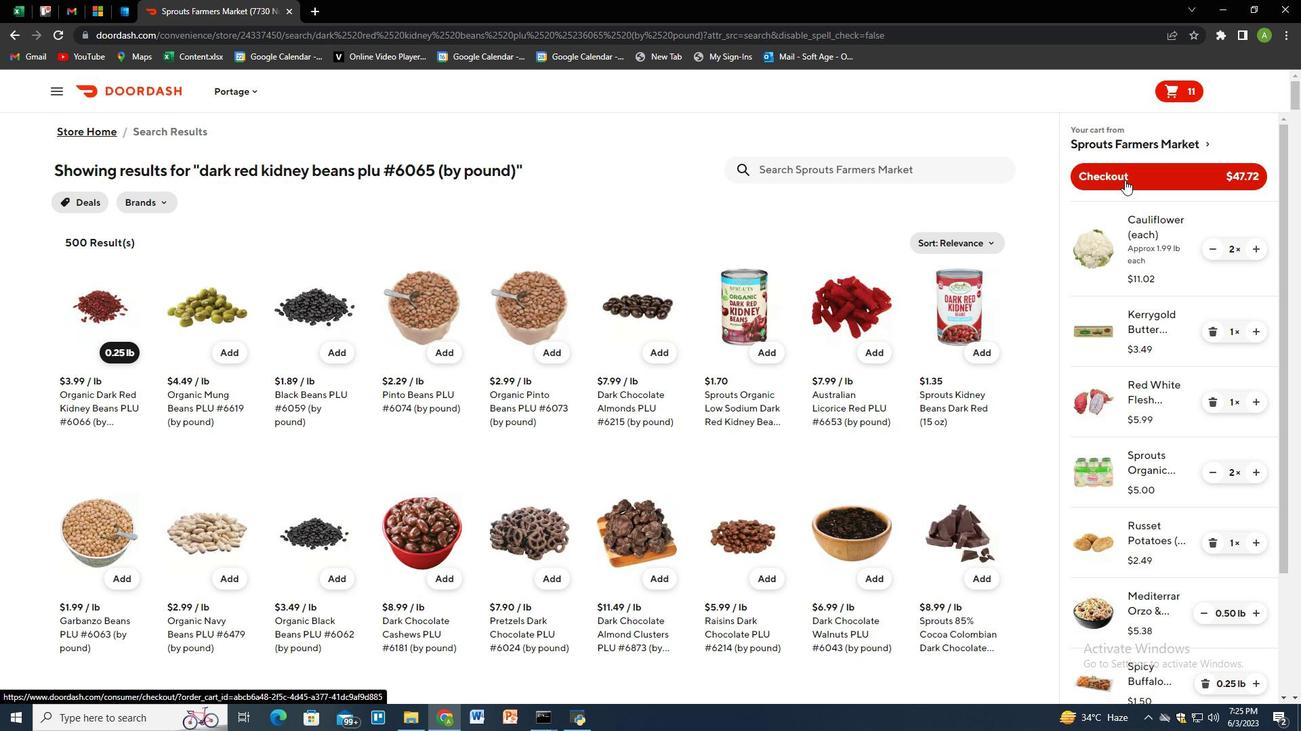 
